 Task: Open Card Executive Team Meeting in Board Product Marketing and Sales Enablement Consulting to Workspace Big Data Analytics and add a team member Softage.3@softage.net, a label Red, a checklist Branding, an attachment from your google drive, a color Red and finally, add a card description 'Develop and launch new social media marketing campaign for new product launch' and a comment 'Let us approach this task with a focus on quality over quantity, ensuring that we deliver a high-quality outcome.'. Add a start date 'Jan 03, 1900' with a due date 'Jan 10, 1900'
Action: Mouse moved to (76, 280)
Screenshot: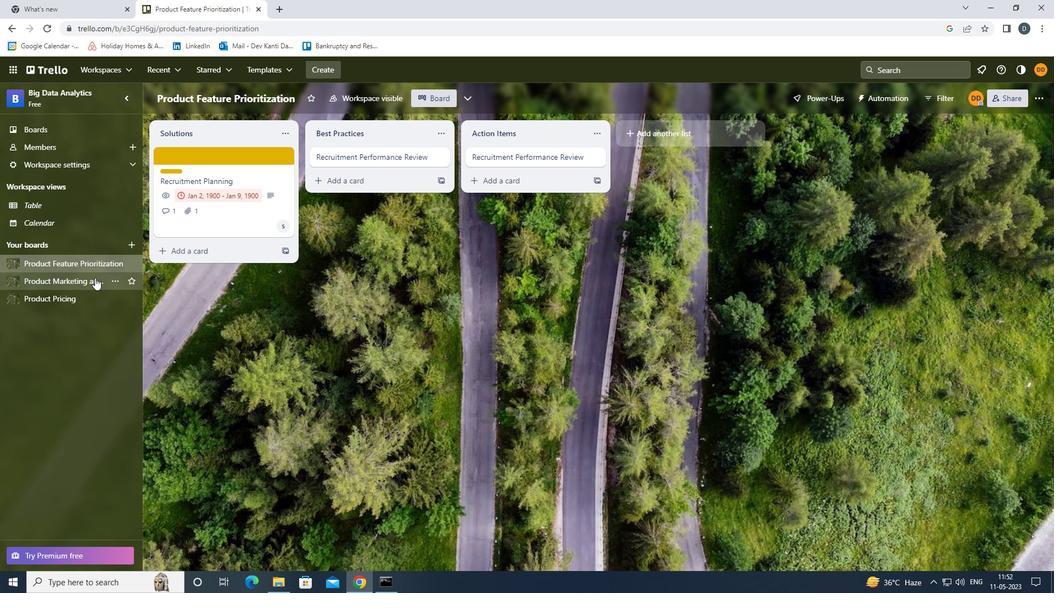 
Action: Mouse pressed left at (76, 280)
Screenshot: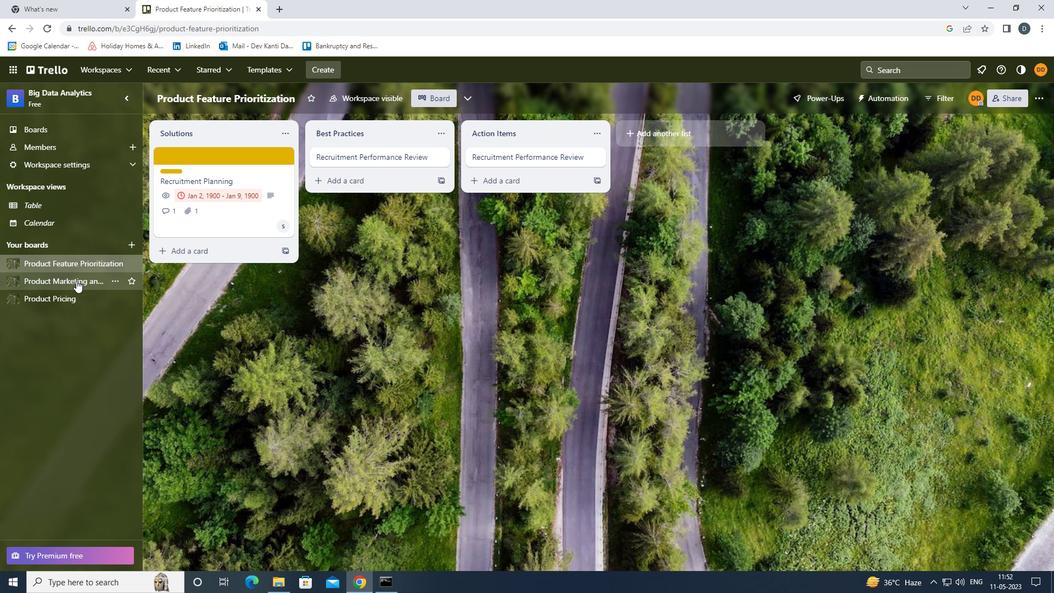 
Action: Mouse moved to (354, 159)
Screenshot: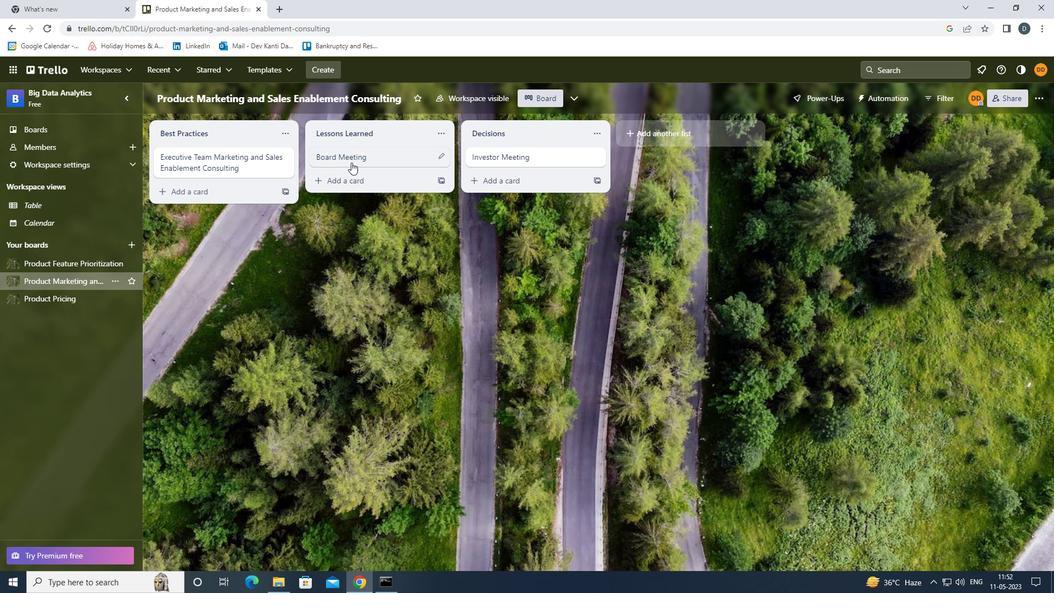 
Action: Mouse pressed left at (354, 159)
Screenshot: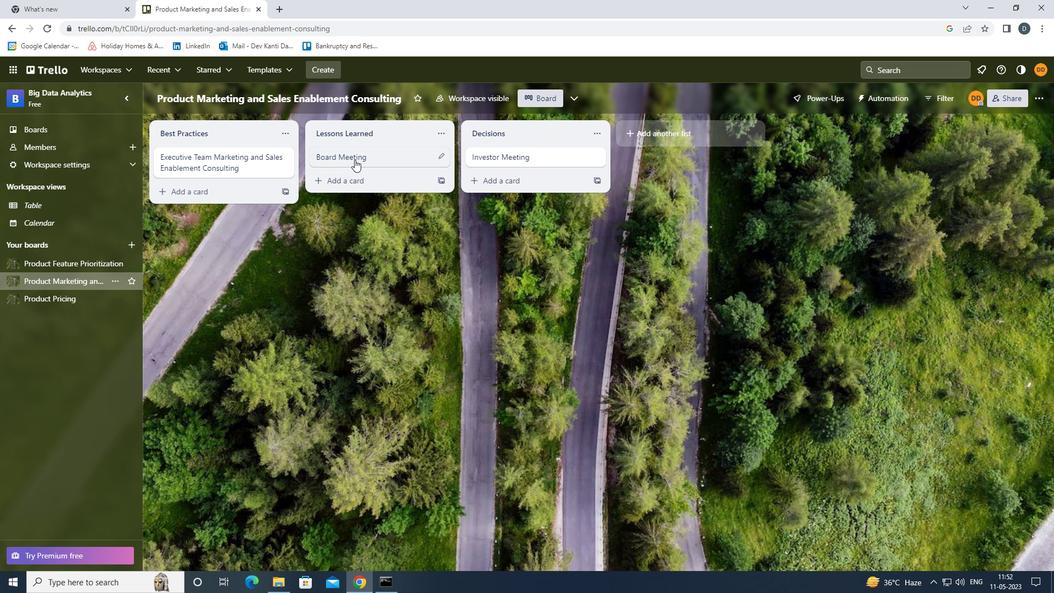 
Action: Mouse moved to (718, 101)
Screenshot: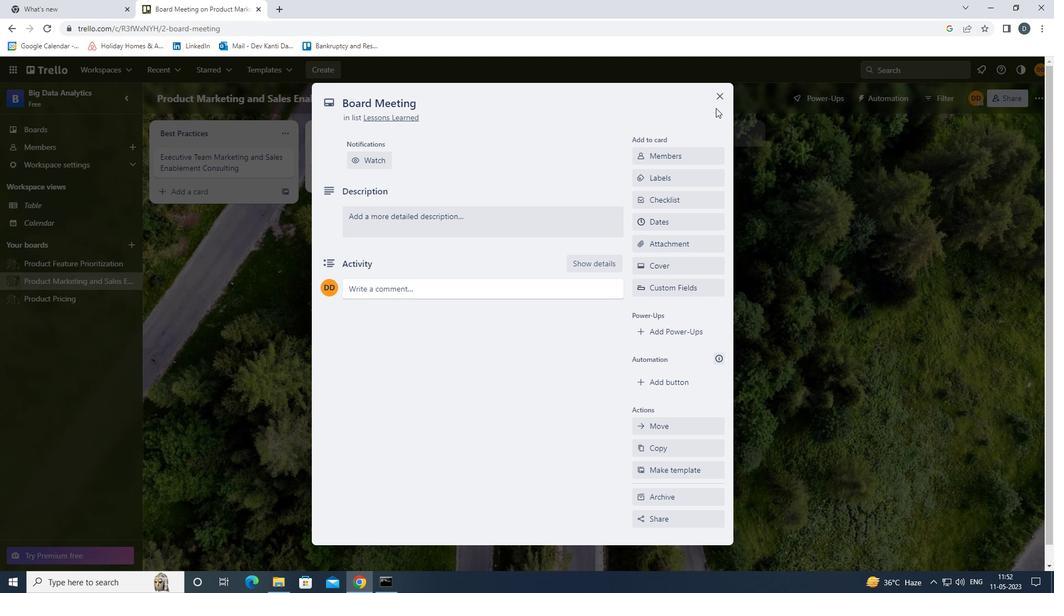 
Action: Mouse pressed left at (718, 101)
Screenshot: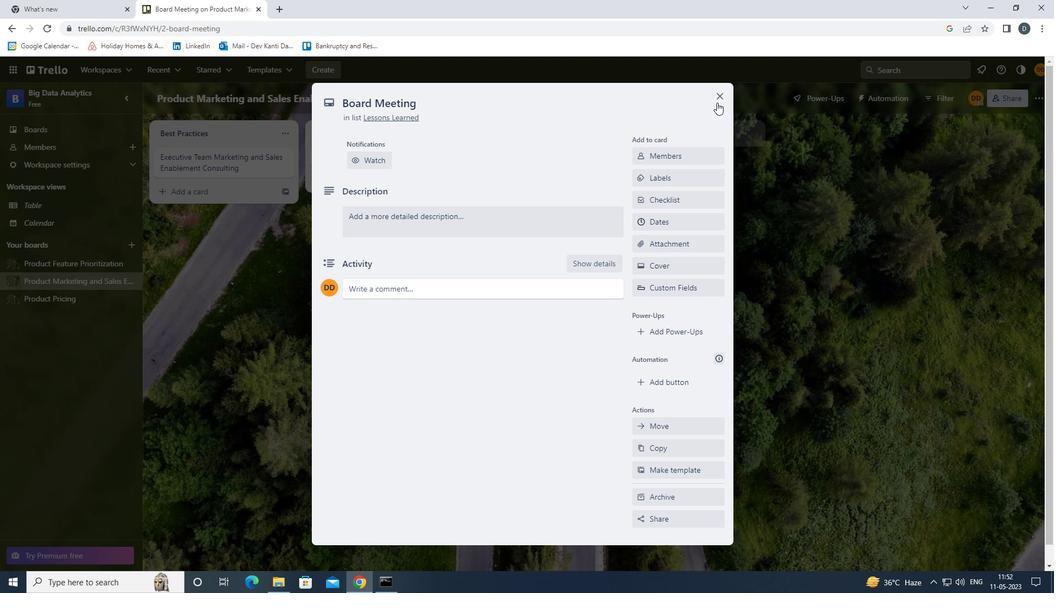 
Action: Mouse moved to (226, 157)
Screenshot: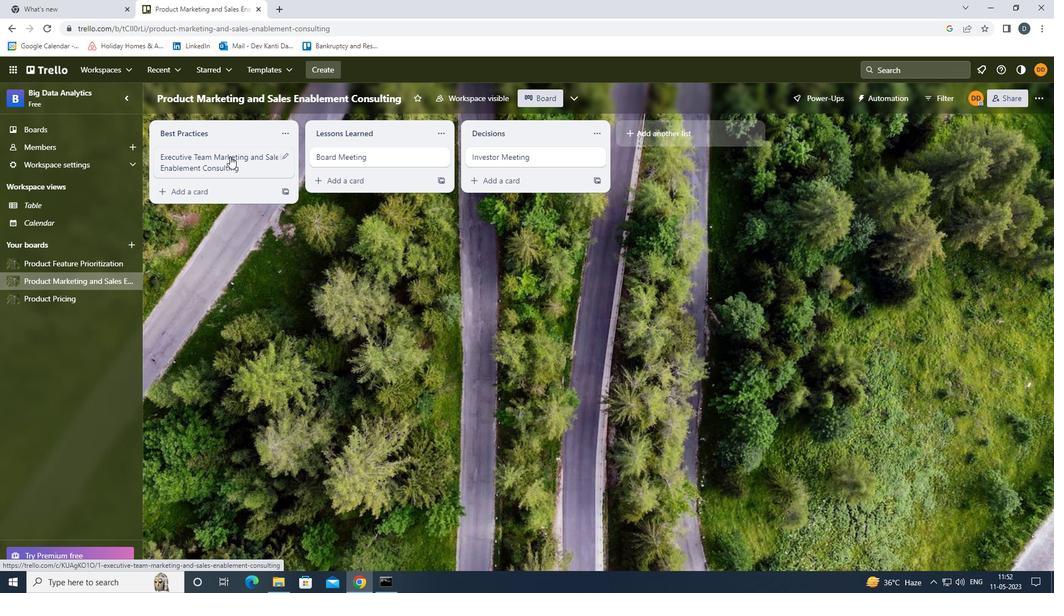 
Action: Mouse pressed left at (226, 157)
Screenshot: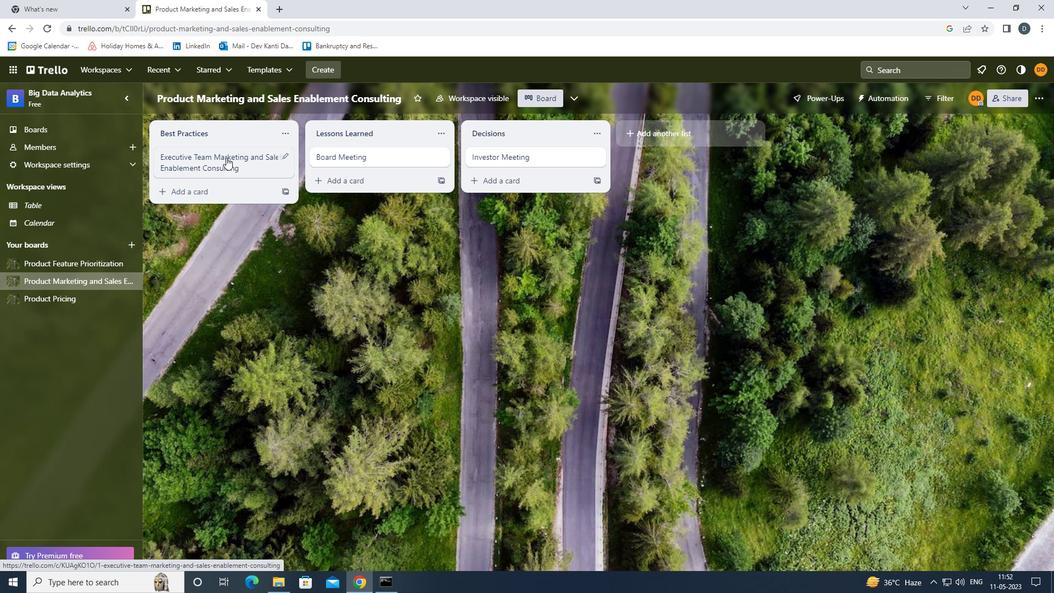 
Action: Mouse moved to (651, 154)
Screenshot: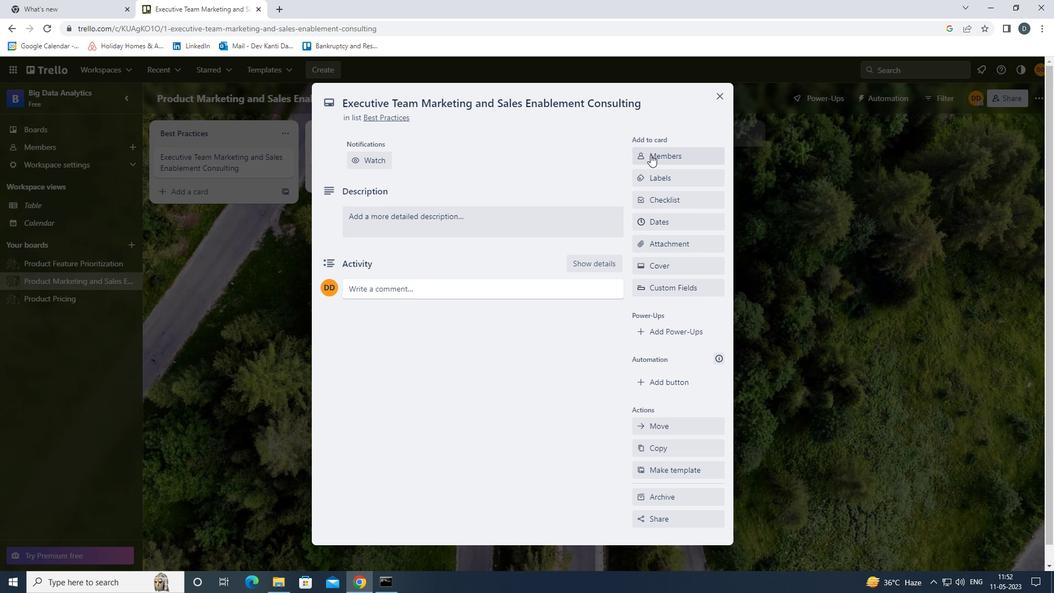 
Action: Mouse pressed left at (651, 154)
Screenshot: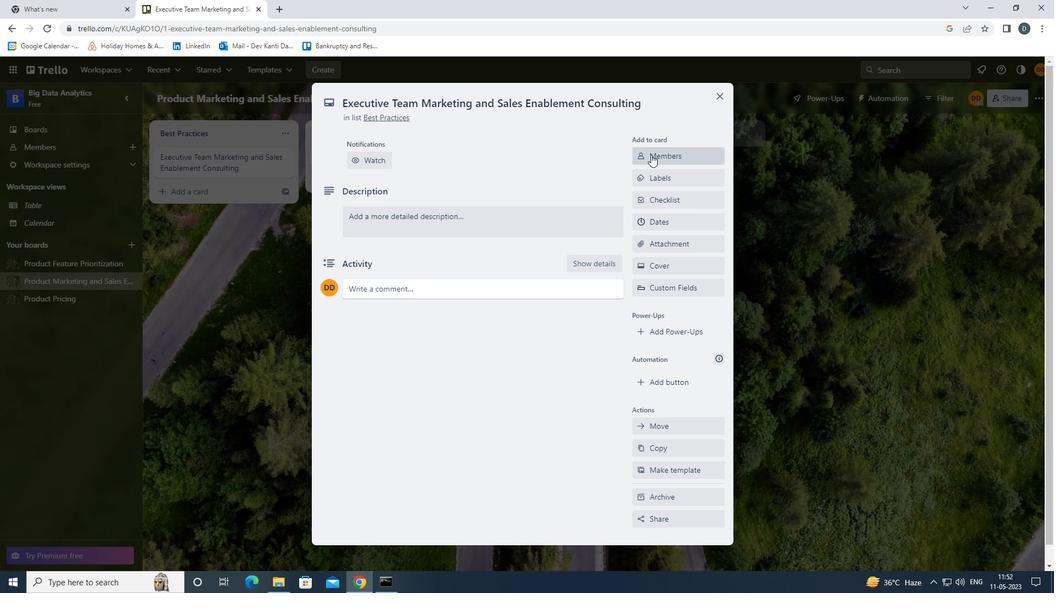 
Action: Mouse moved to (670, 192)
Screenshot: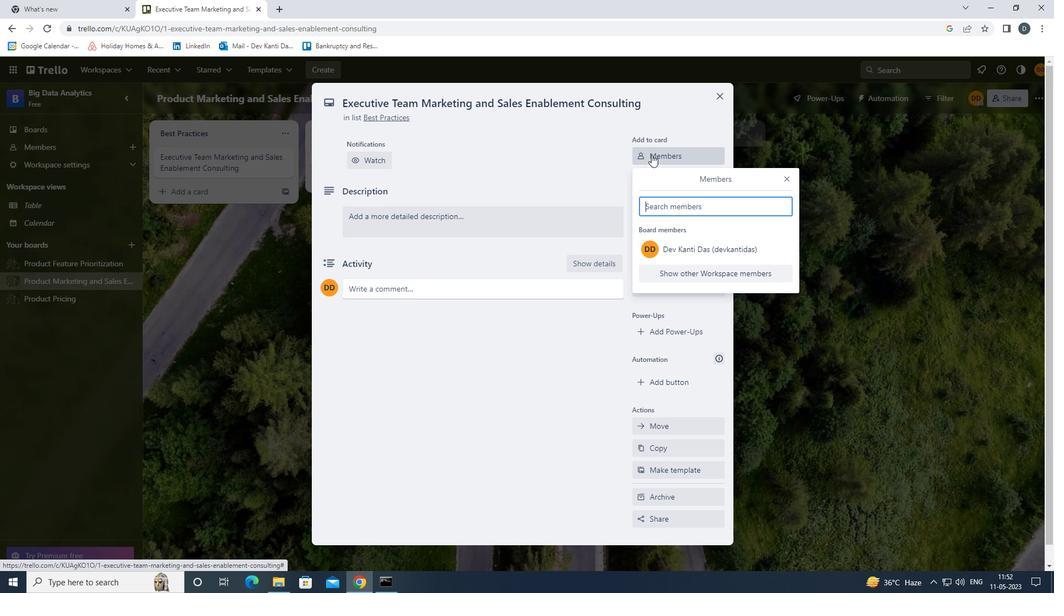 
Action: Key pressed <Key.shift>SOFTAGE.3<Key.shift>@SOFTAGE.NET
Screenshot: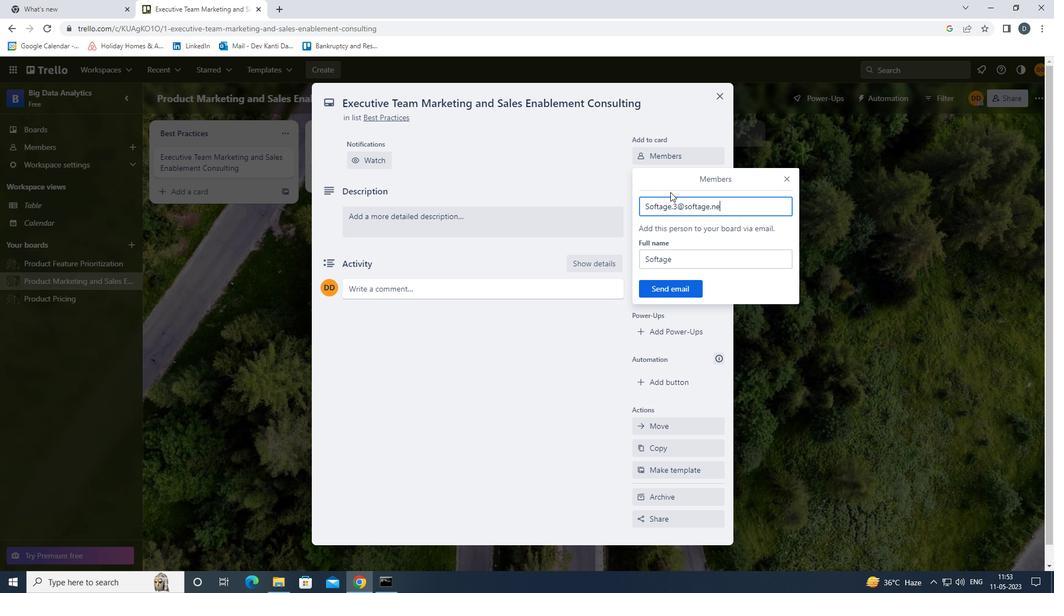 
Action: Mouse moved to (677, 283)
Screenshot: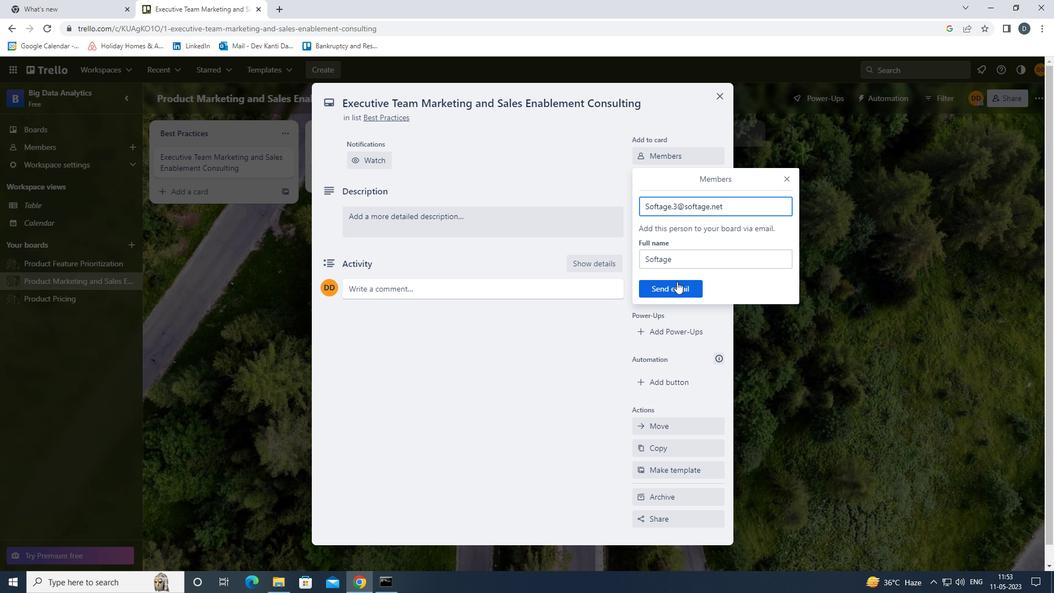 
Action: Mouse pressed left at (677, 283)
Screenshot: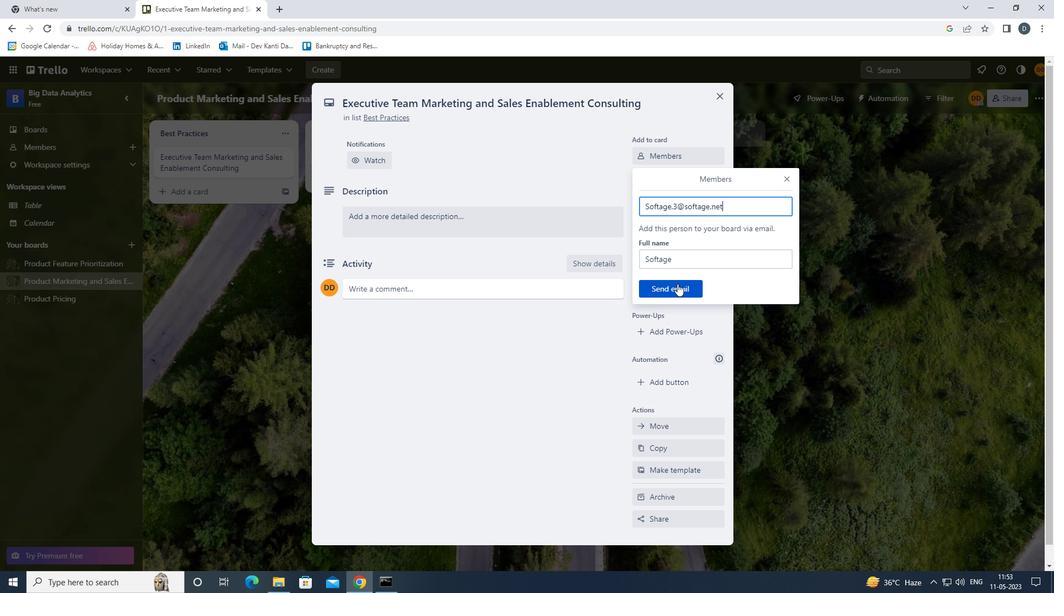 
Action: Mouse moved to (674, 218)
Screenshot: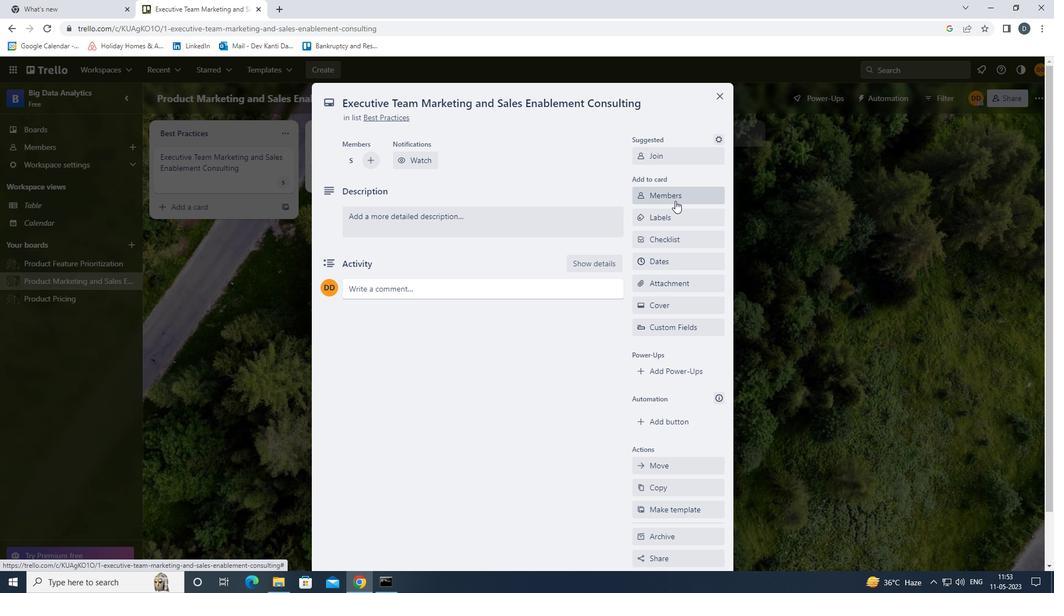 
Action: Mouse pressed left at (674, 218)
Screenshot: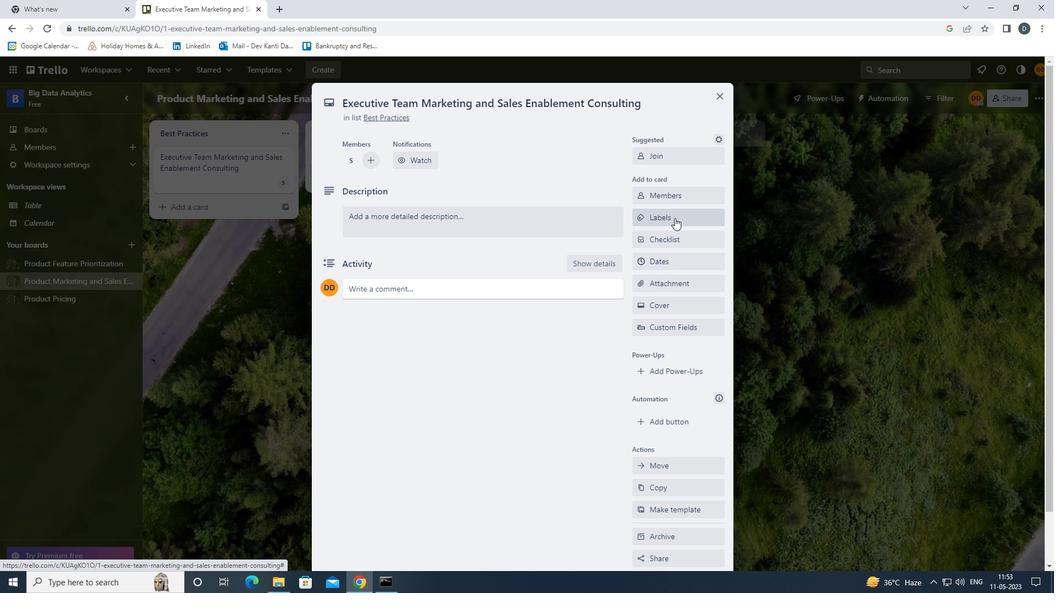 
Action: Mouse moved to (702, 360)
Screenshot: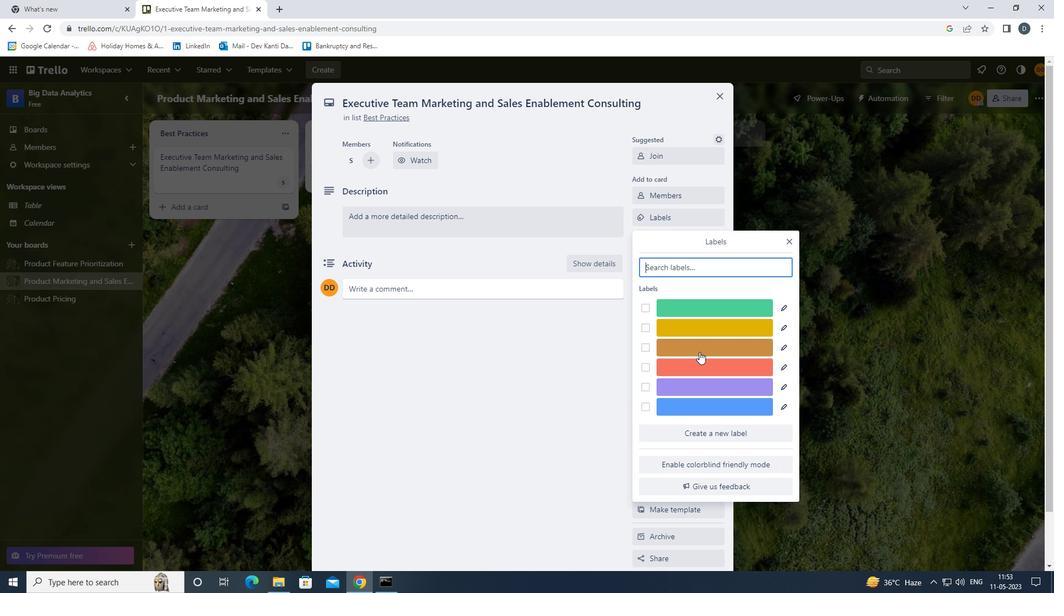 
Action: Mouse pressed left at (702, 360)
Screenshot: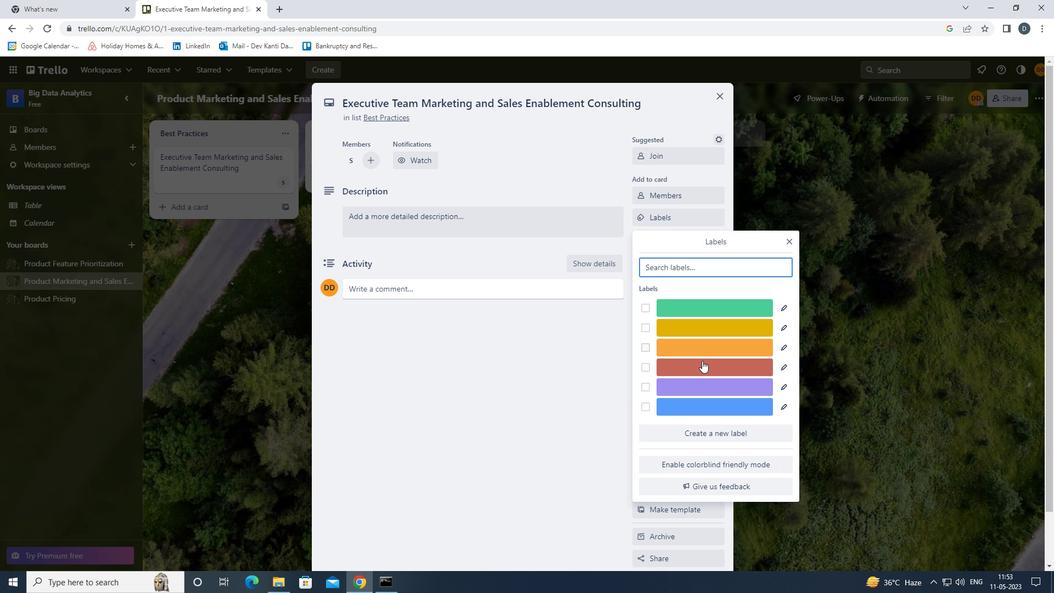 
Action: Mouse moved to (787, 242)
Screenshot: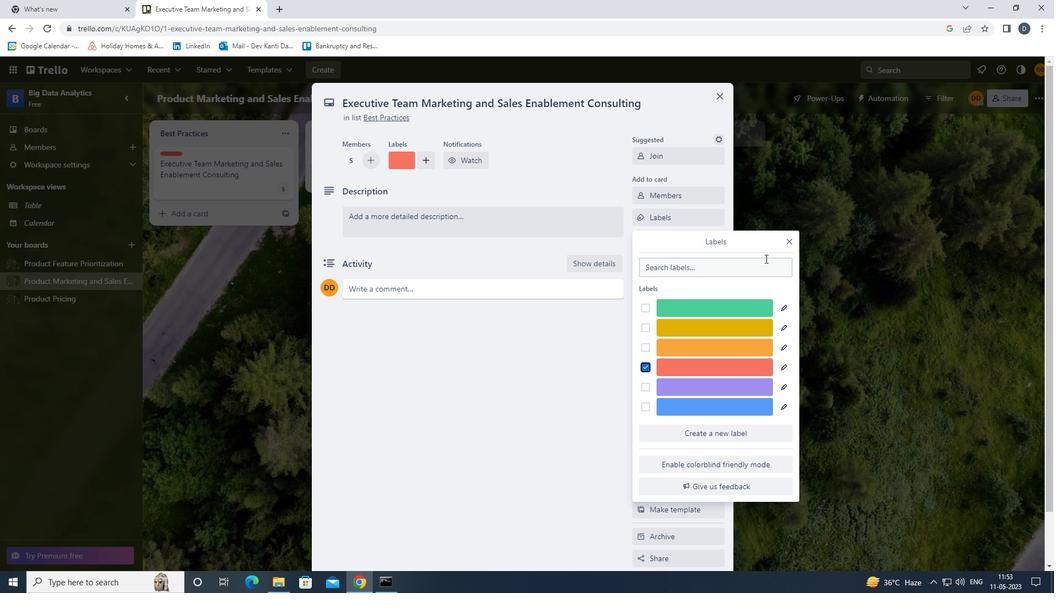
Action: Mouse pressed left at (787, 242)
Screenshot: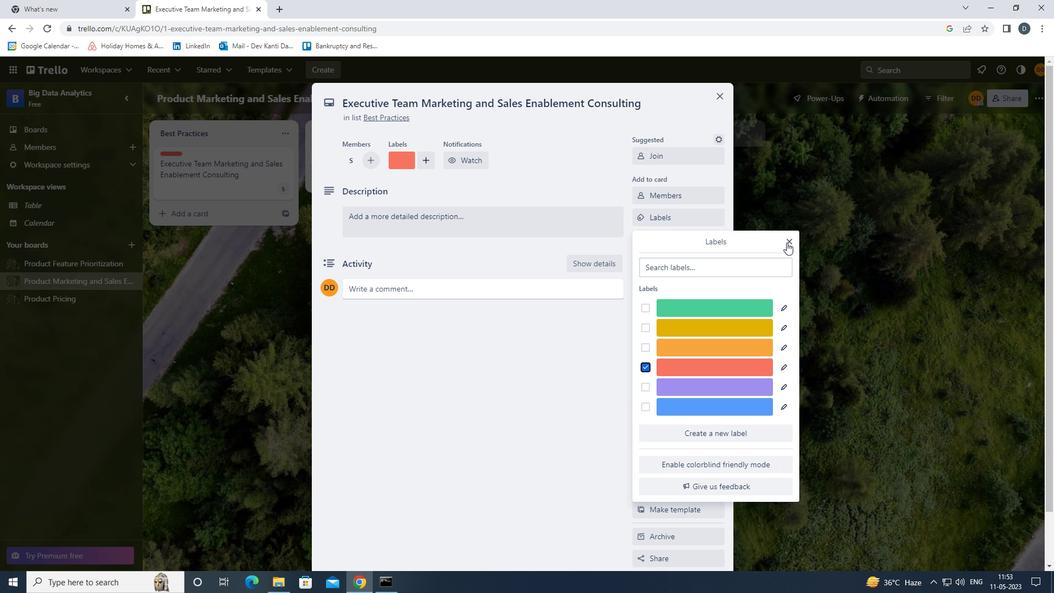 
Action: Mouse moved to (709, 244)
Screenshot: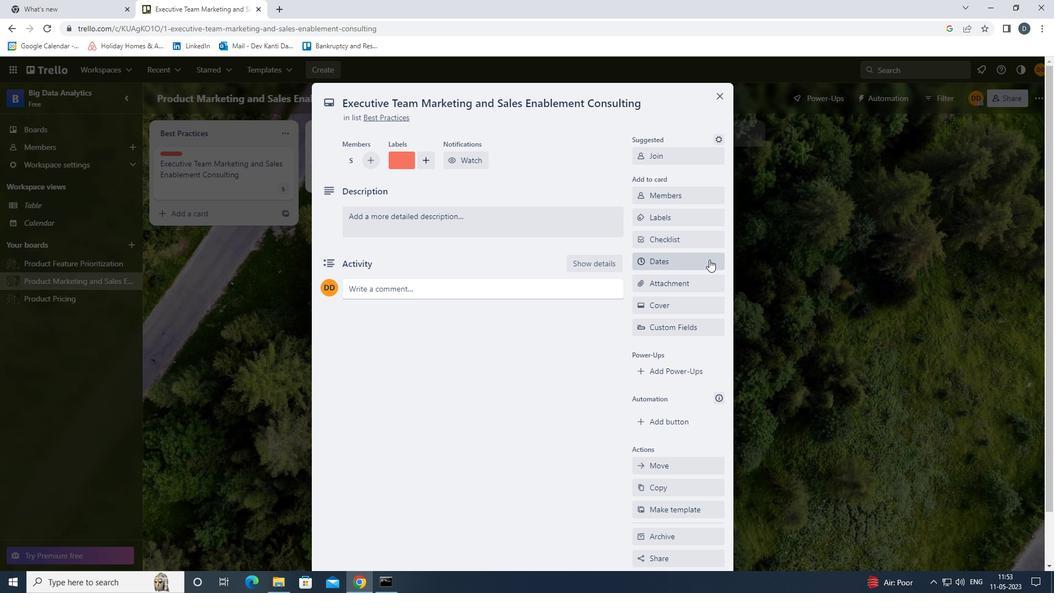 
Action: Mouse pressed left at (709, 244)
Screenshot: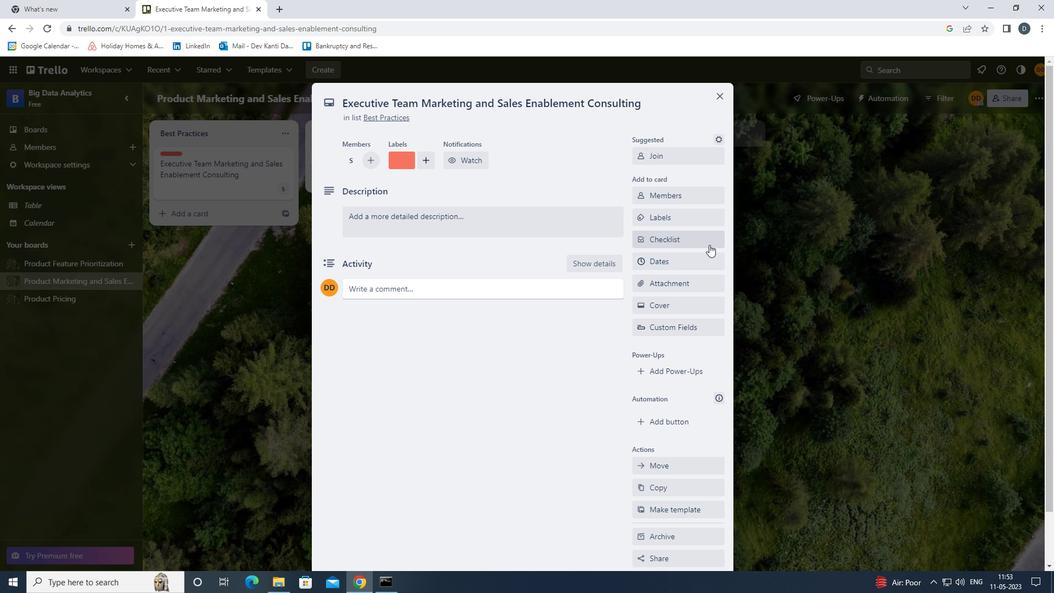 
Action: Mouse moved to (708, 246)
Screenshot: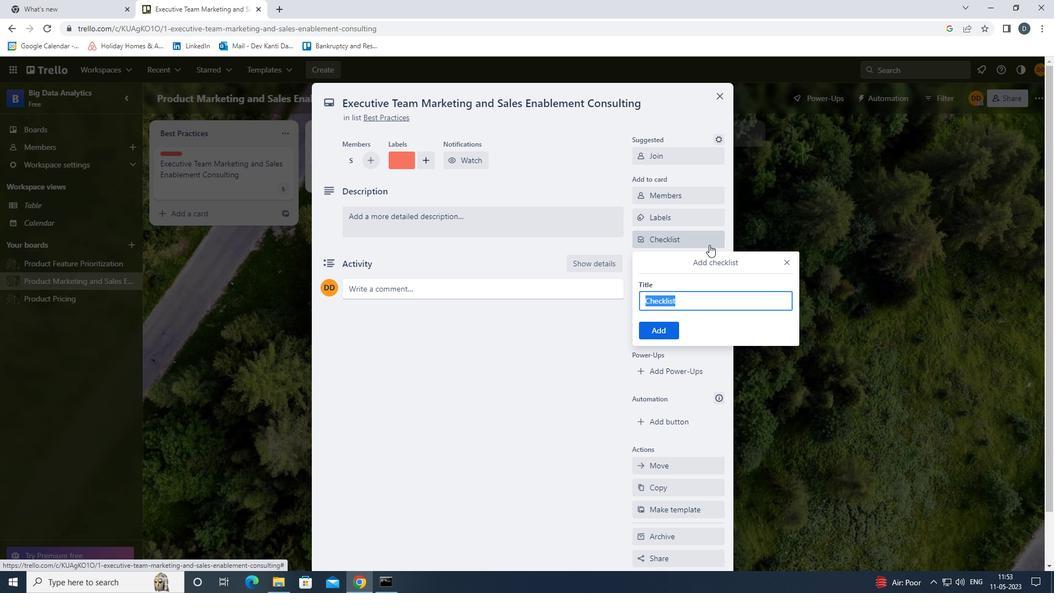 
Action: Key pressed <Key.shift>BRANDING
Screenshot: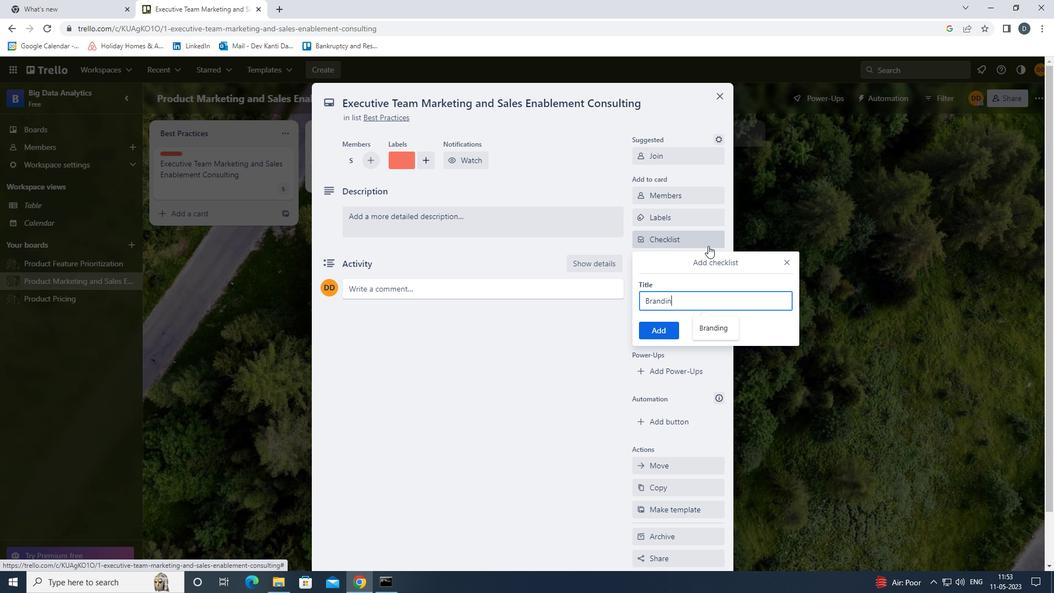 
Action: Mouse moved to (660, 325)
Screenshot: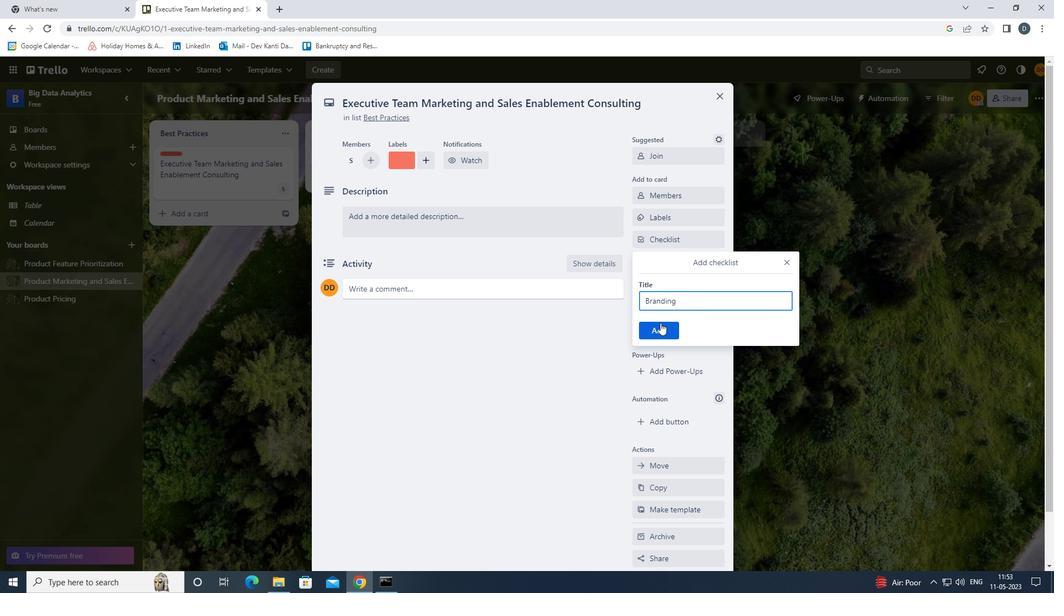 
Action: Mouse pressed left at (660, 325)
Screenshot: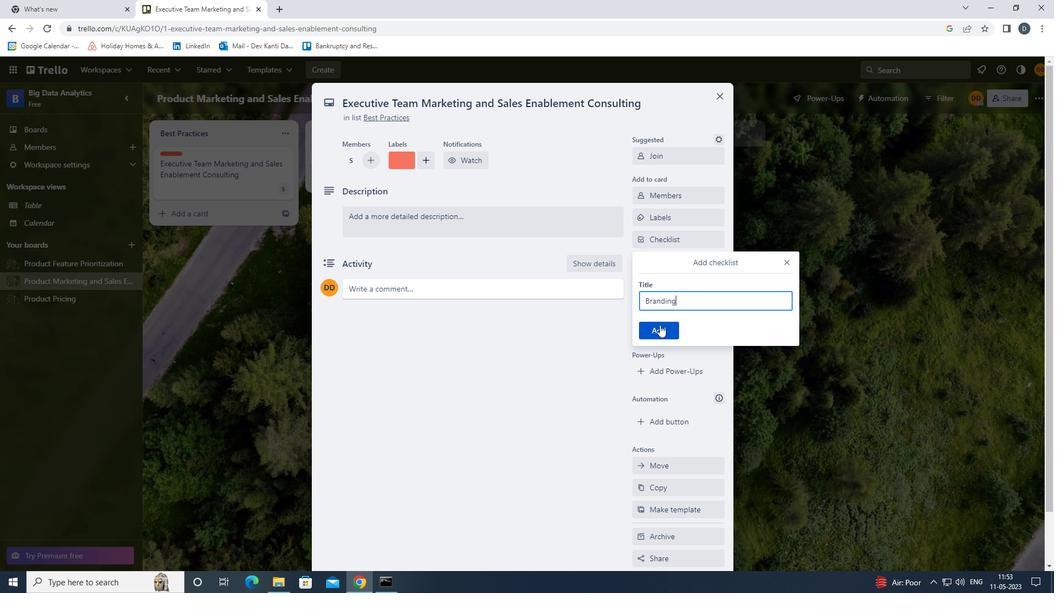 
Action: Mouse moved to (669, 281)
Screenshot: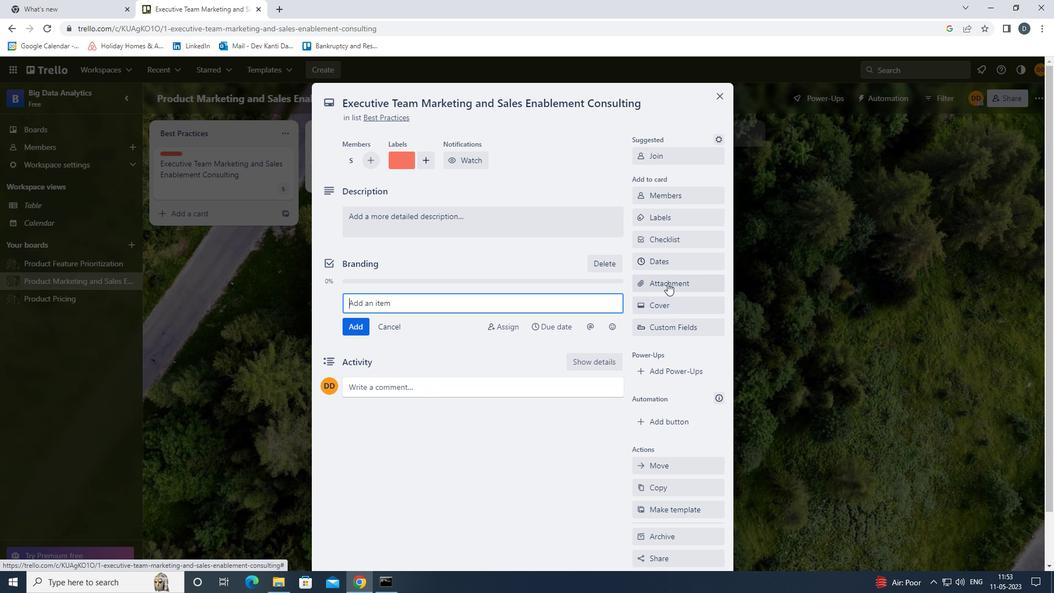 
Action: Mouse pressed left at (669, 281)
Screenshot: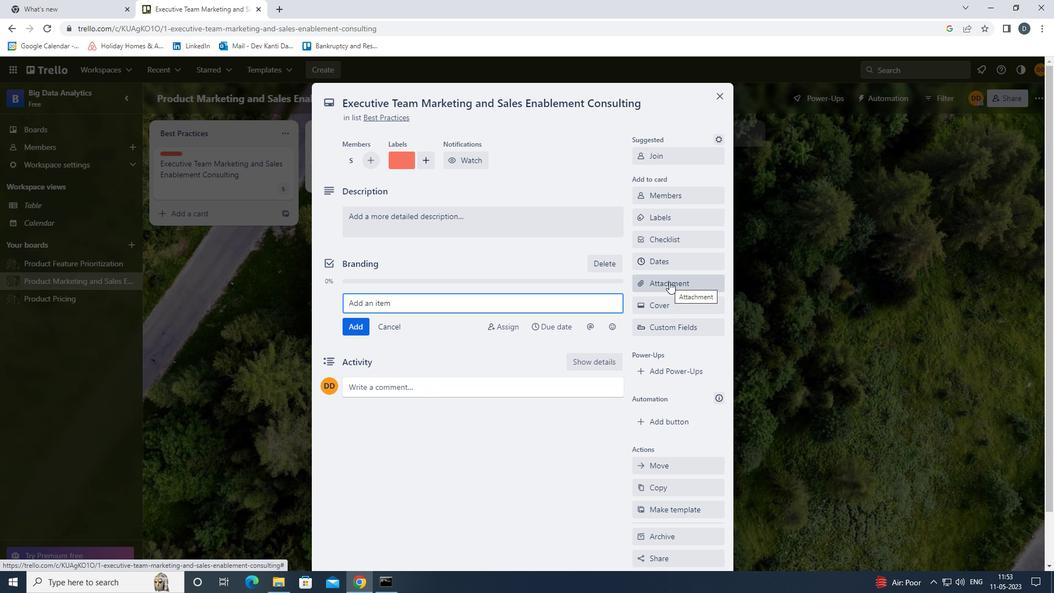
Action: Mouse moved to (671, 359)
Screenshot: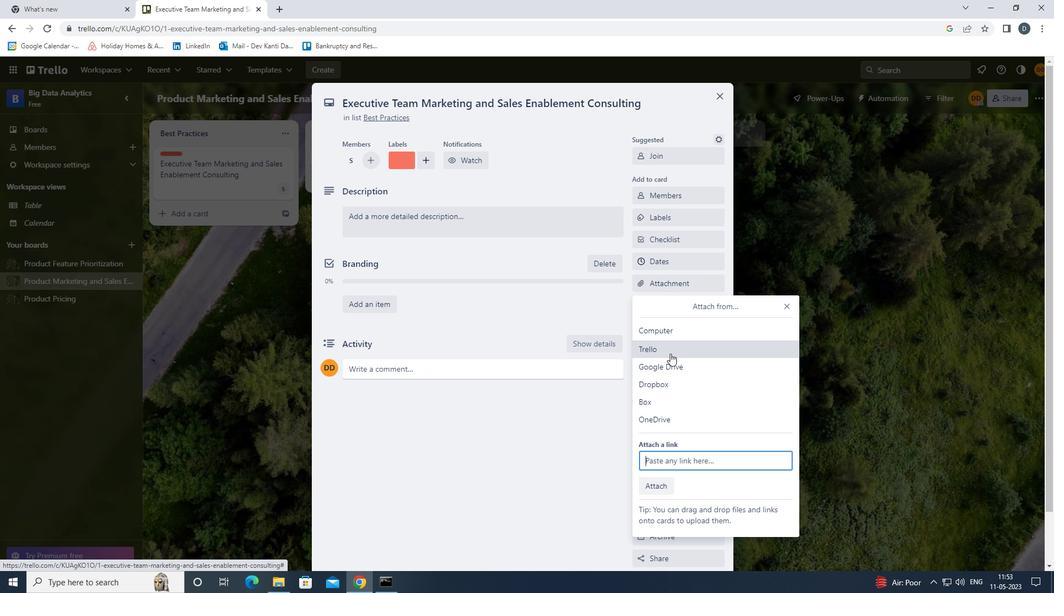 
Action: Mouse pressed left at (671, 359)
Screenshot: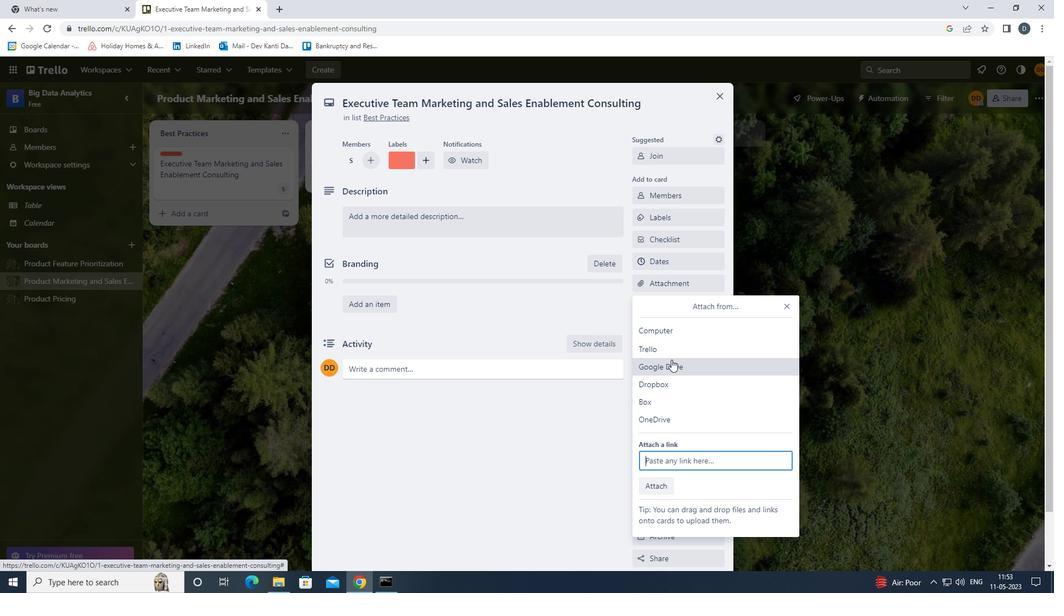 
Action: Mouse moved to (321, 318)
Screenshot: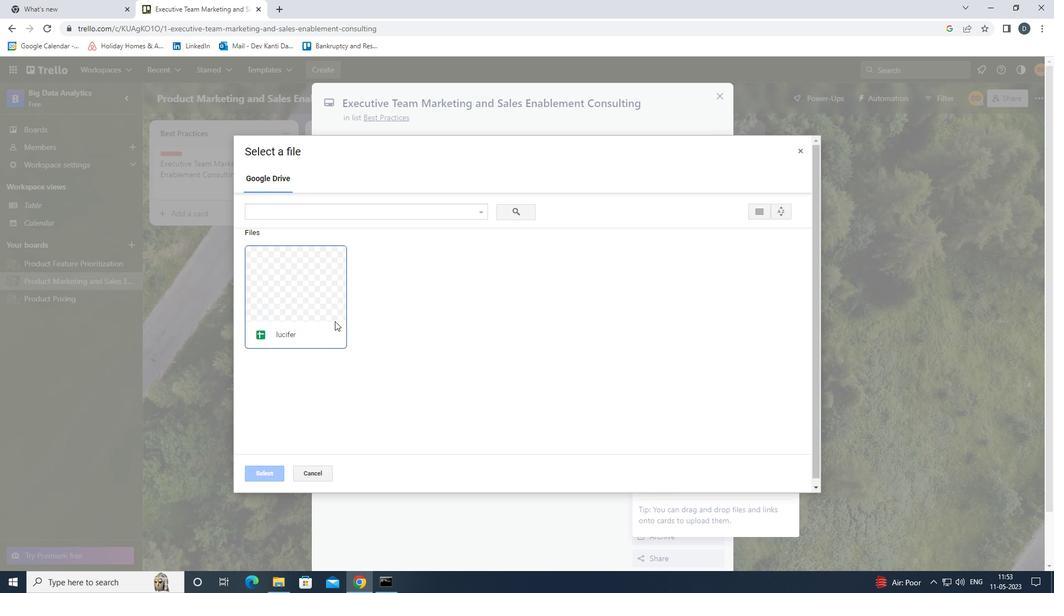 
Action: Mouse pressed left at (321, 318)
Screenshot: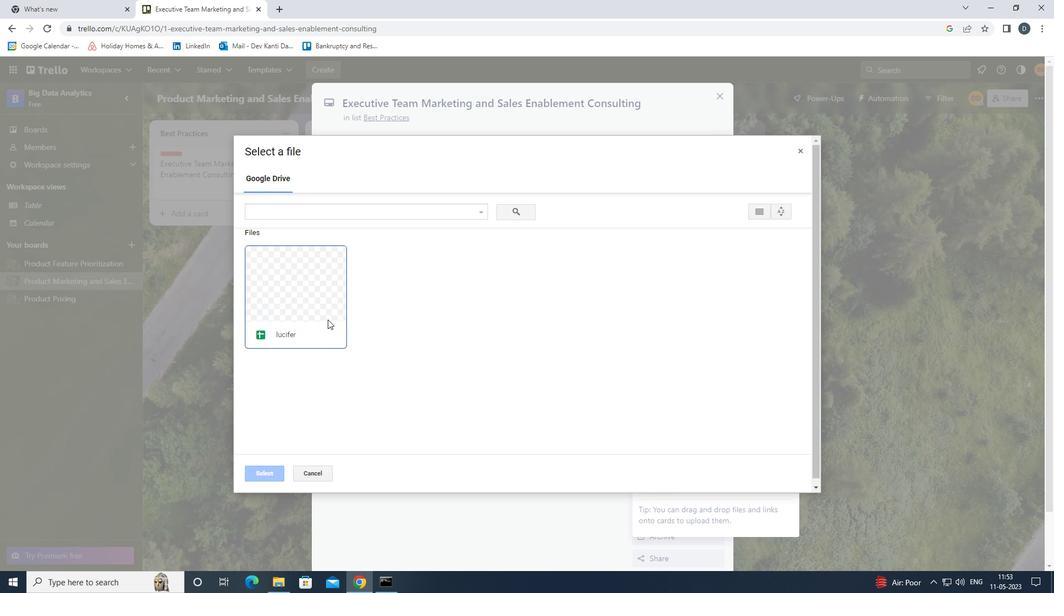 
Action: Mouse moved to (269, 472)
Screenshot: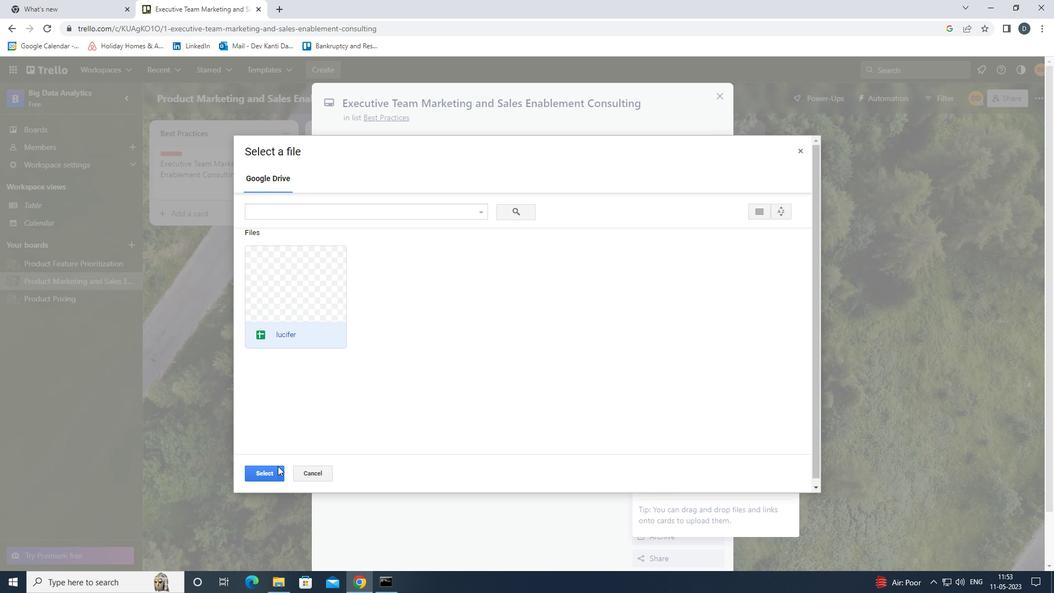 
Action: Mouse pressed left at (269, 472)
Screenshot: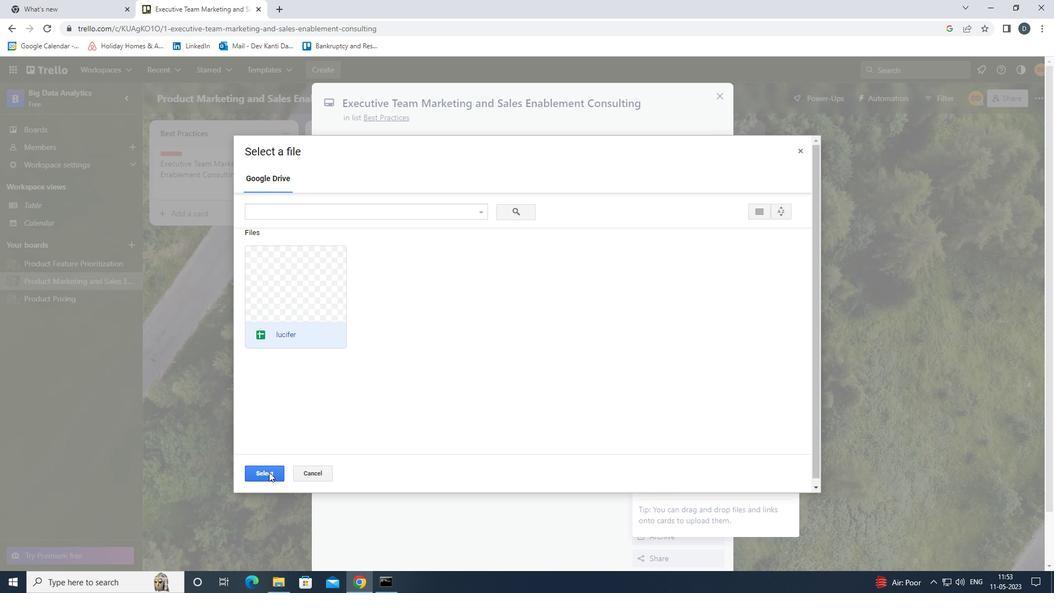 
Action: Mouse moved to (668, 302)
Screenshot: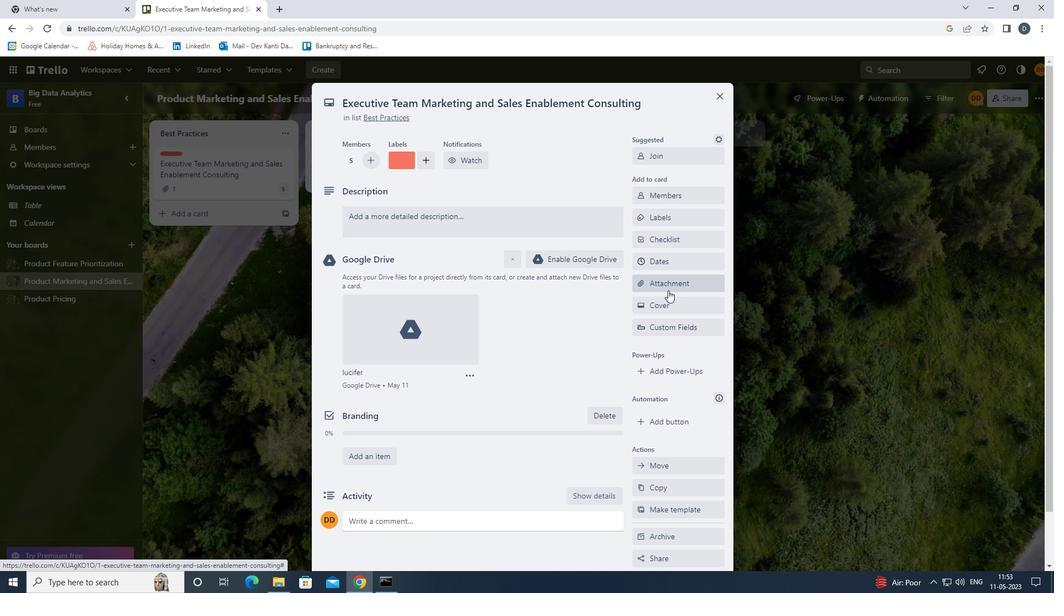 
Action: Mouse pressed left at (668, 302)
Screenshot: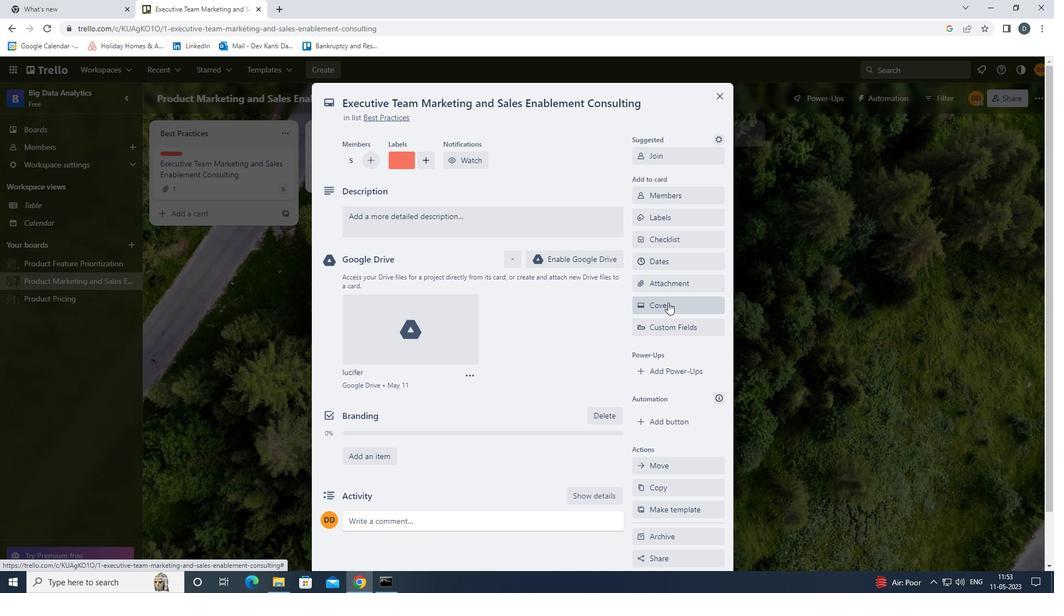 
Action: Mouse moved to (745, 350)
Screenshot: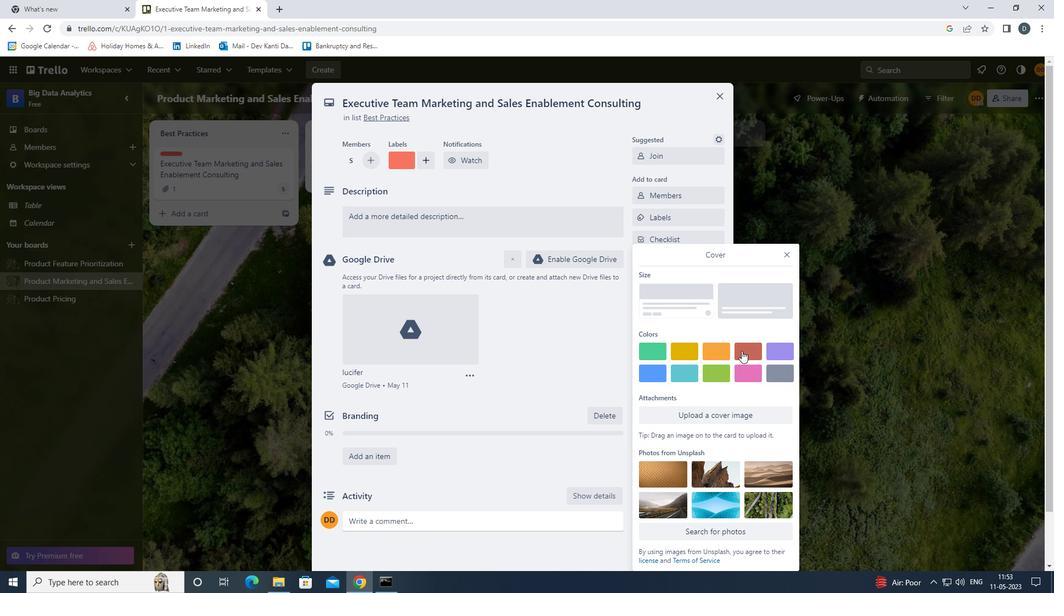 
Action: Mouse pressed left at (745, 350)
Screenshot: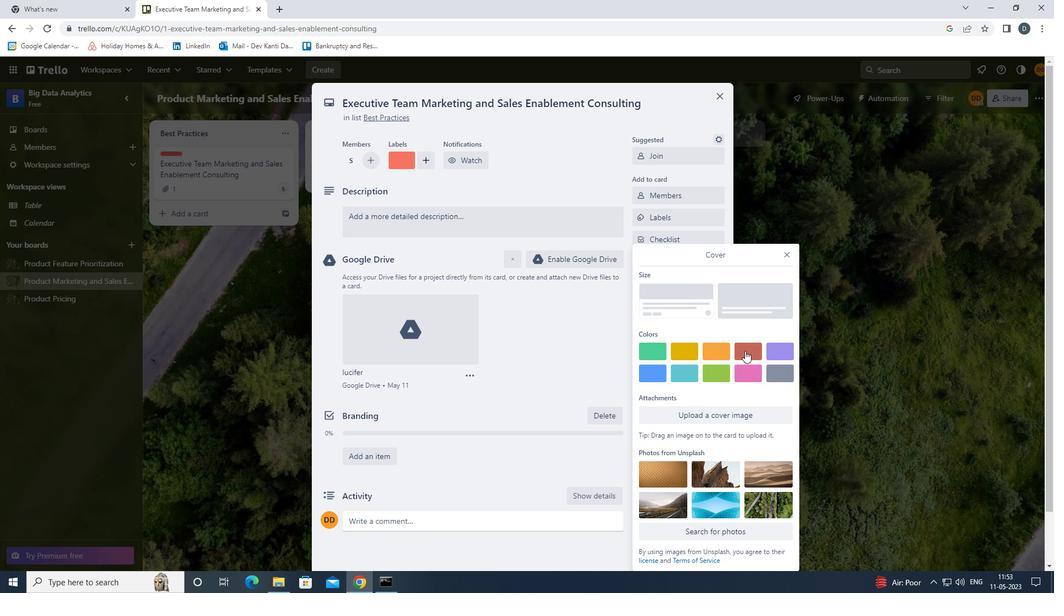 
Action: Mouse moved to (784, 237)
Screenshot: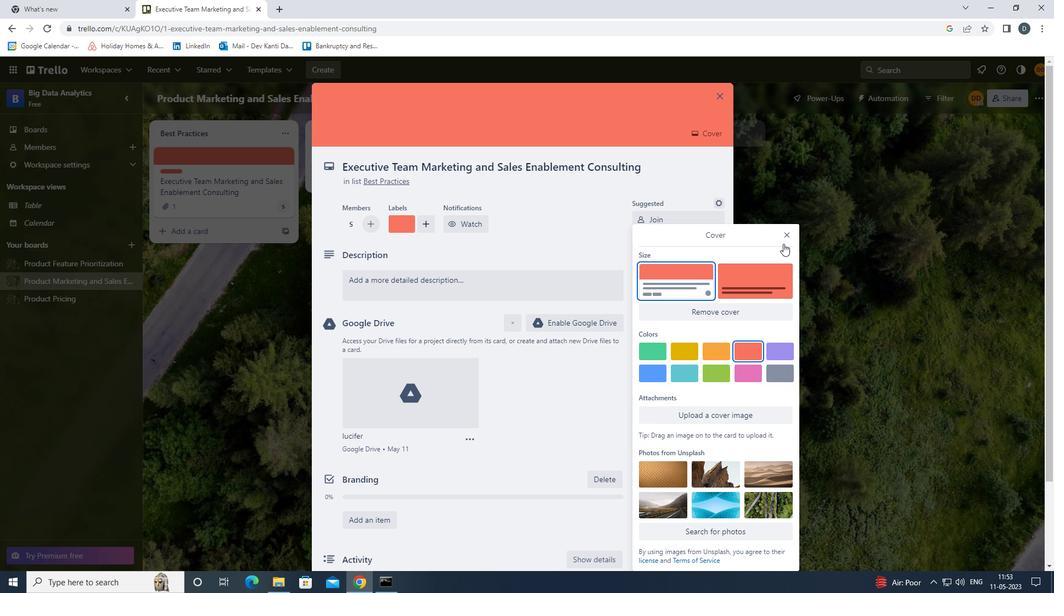 
Action: Mouse pressed left at (784, 237)
Screenshot: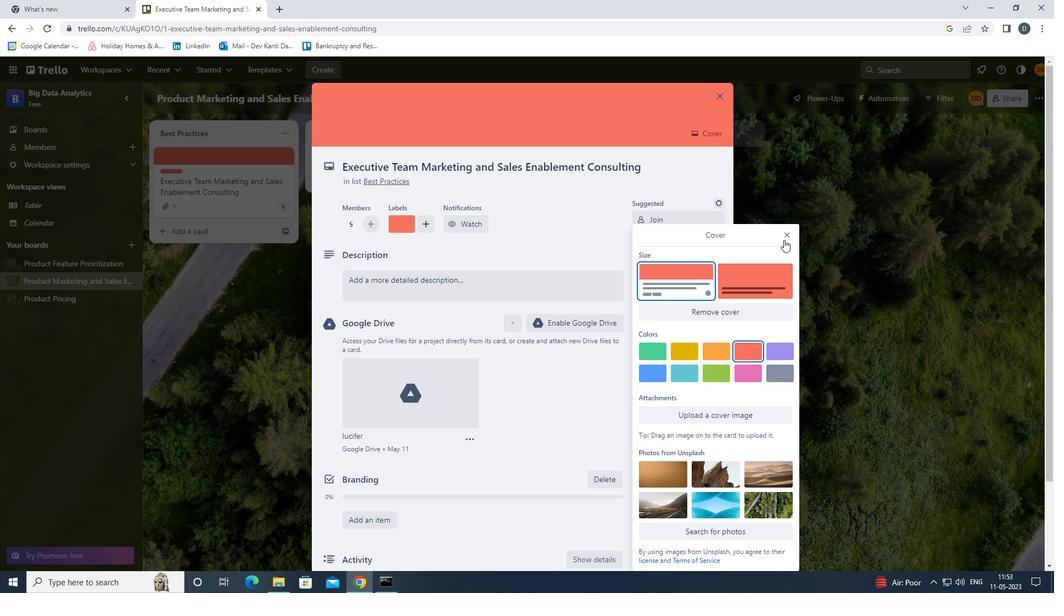 
Action: Mouse moved to (488, 286)
Screenshot: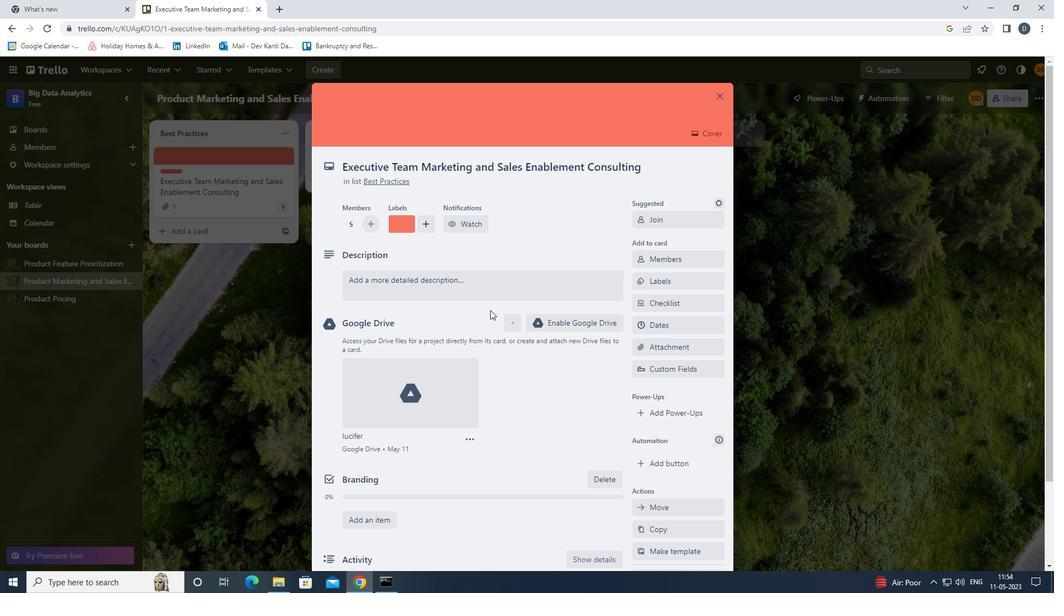 
Action: Mouse pressed left at (488, 286)
Screenshot: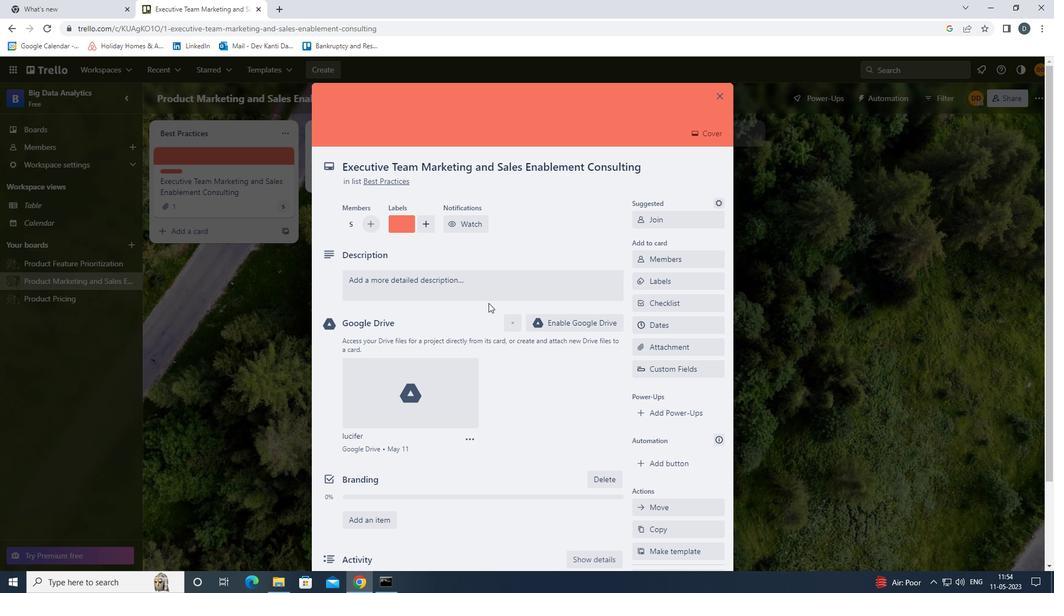 
Action: Mouse moved to (491, 333)
Screenshot: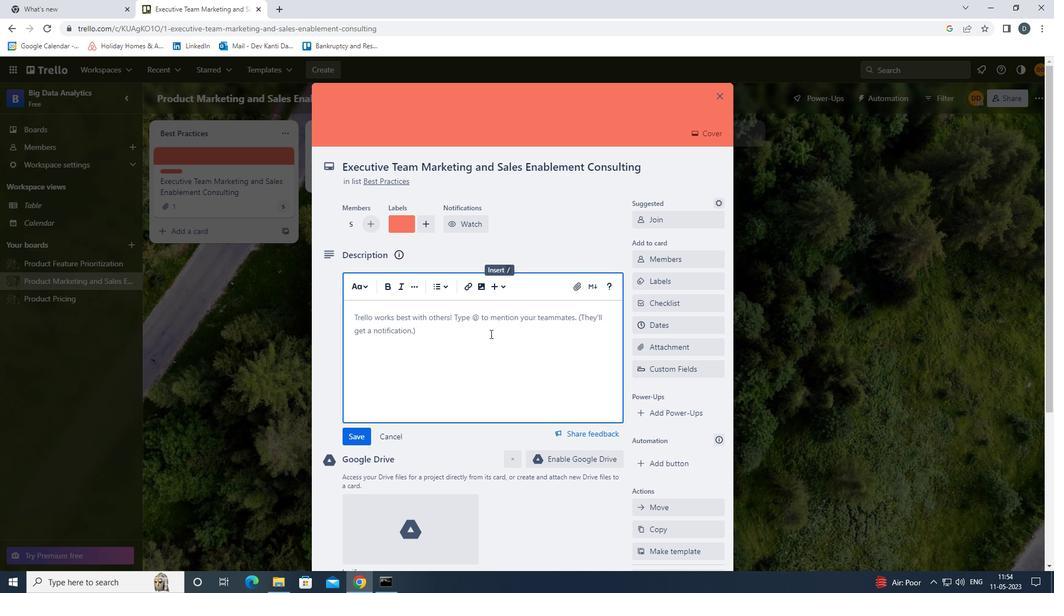
Action: Key pressed <Key.shift>DEVELOP<Key.space>AND<Key.space><Key.shift>LAUNCH<Key.space>NEW<Key.space>SOCIAL<Key.space>MEDIA<Key.space>MARKETING<Key.space>CAMPAIGN<Key.space>FO<Key.space>NEW<Key.space><Key.left><Key.left><Key.left><Key.left><Key.left><Key.left><Key.right>R<Key.right><Key.right><Key.right><Key.right><Key.right><Key.right><Key.right><Key.right><Key.right>PRODUCT<Key.space>LAUNCH.
Screenshot: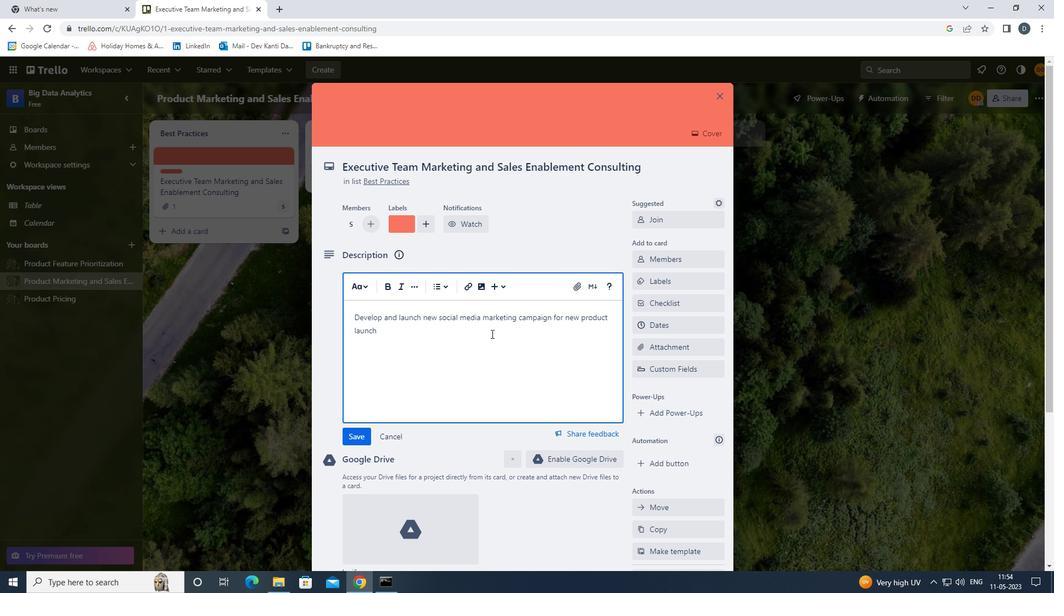 
Action: Mouse moved to (356, 432)
Screenshot: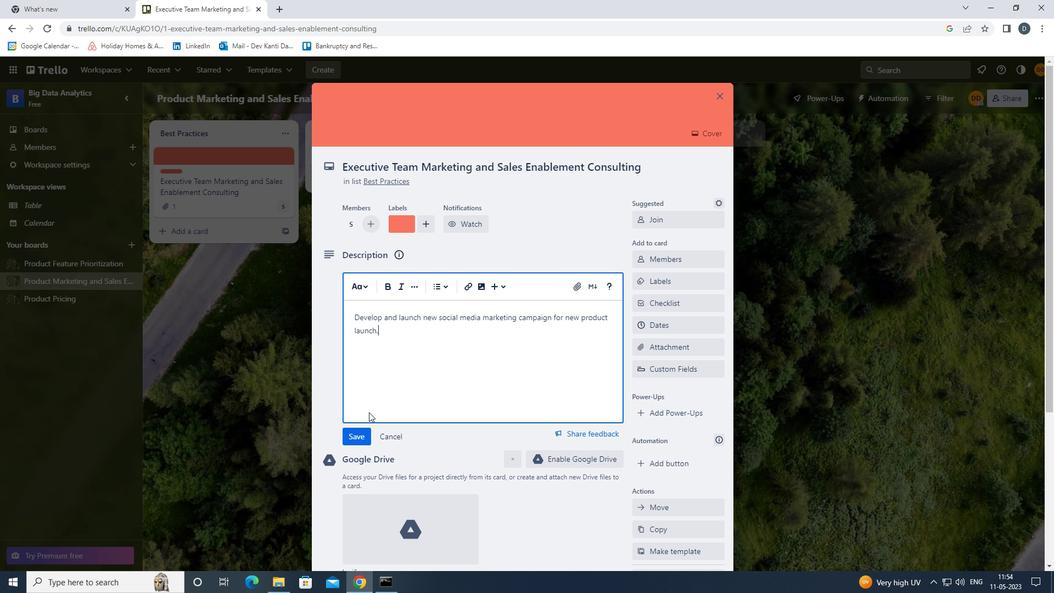 
Action: Mouse pressed left at (356, 432)
Screenshot: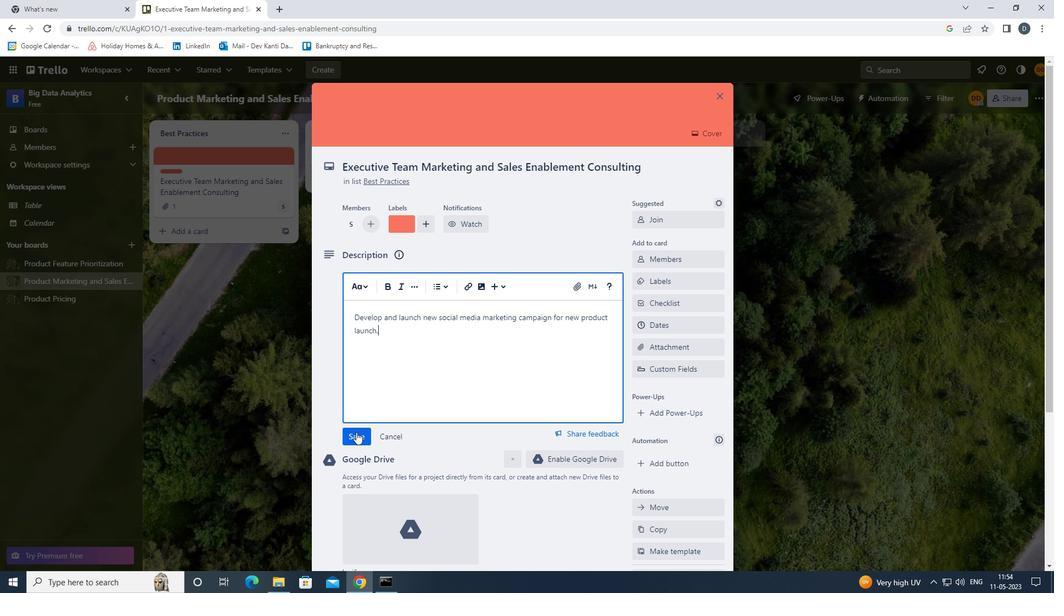 
Action: Mouse scrolled (356, 431) with delta (0, 0)
Screenshot: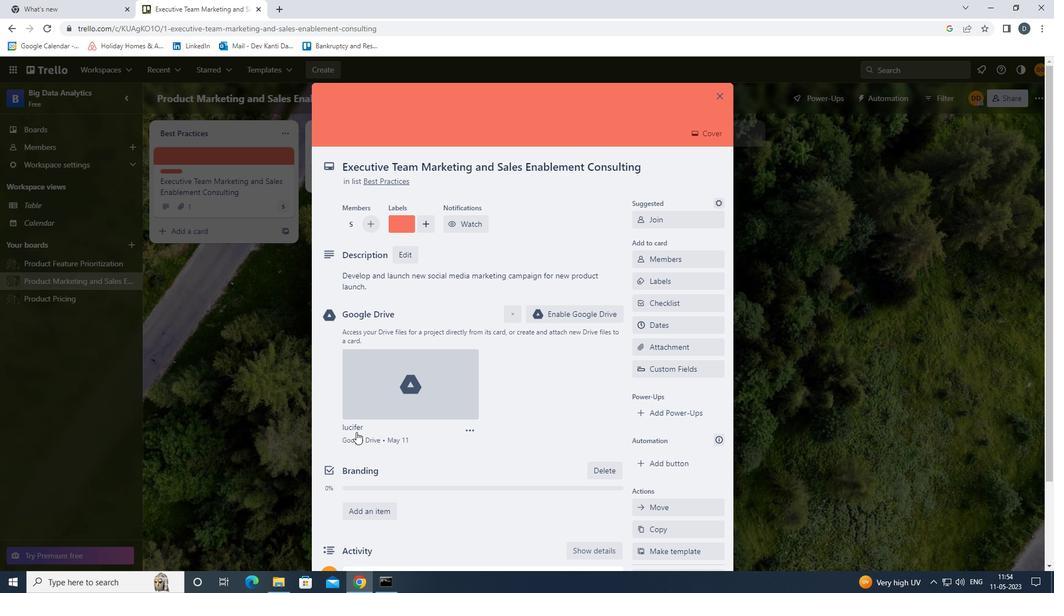 
Action: Mouse moved to (368, 430)
Screenshot: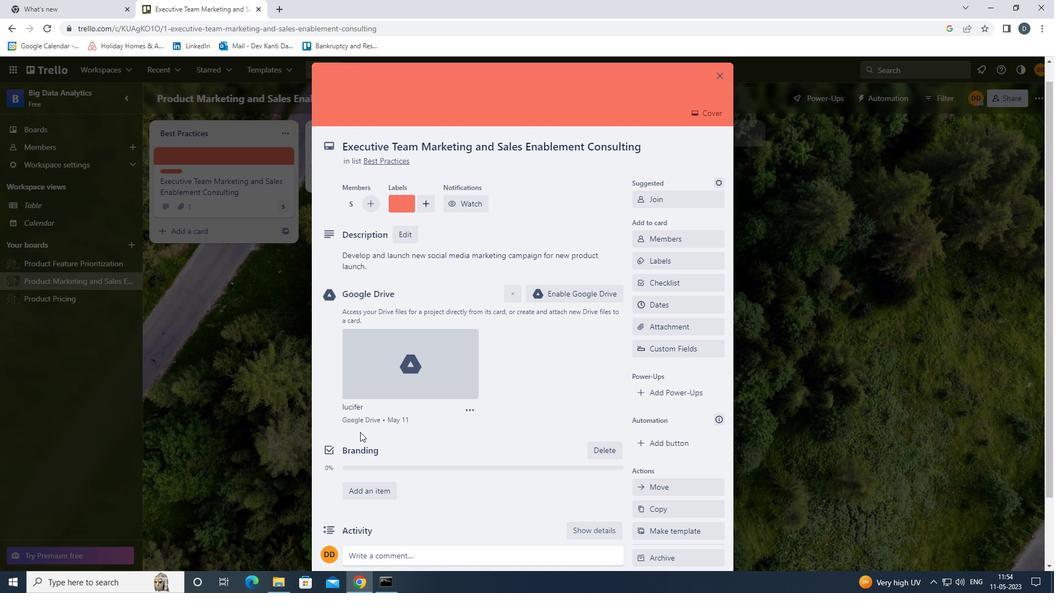 
Action: Mouse scrolled (368, 430) with delta (0, 0)
Screenshot: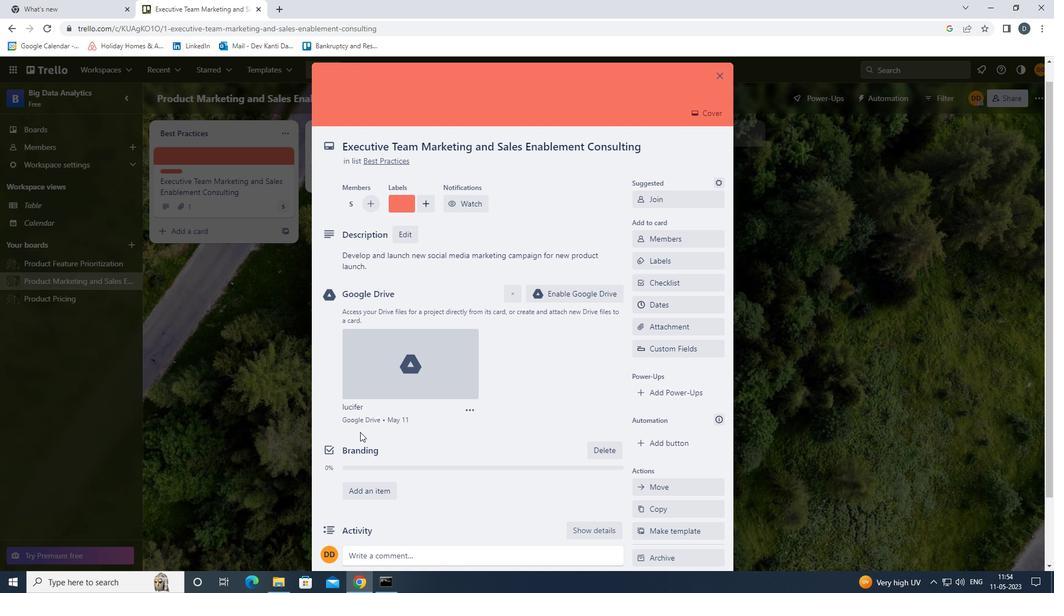 
Action: Mouse moved to (403, 474)
Screenshot: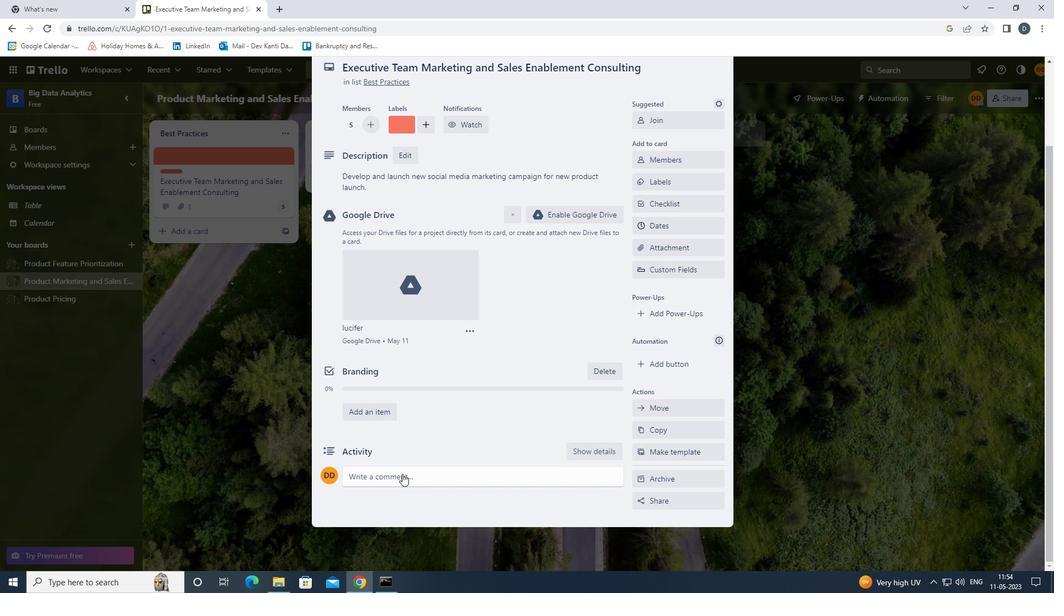 
Action: Mouse pressed left at (403, 474)
Screenshot: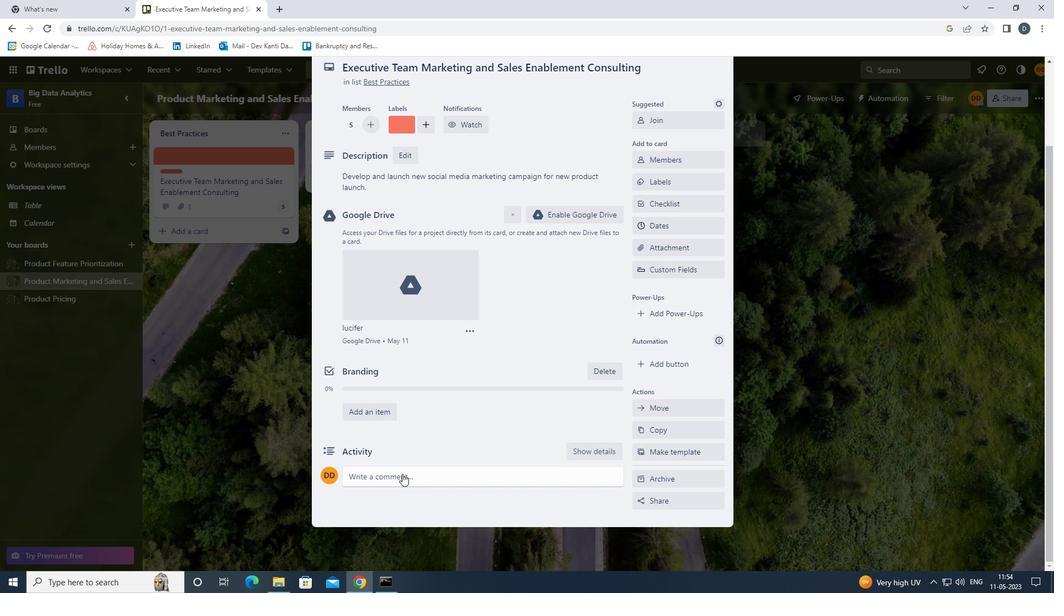 
Action: Mouse moved to (411, 508)
Screenshot: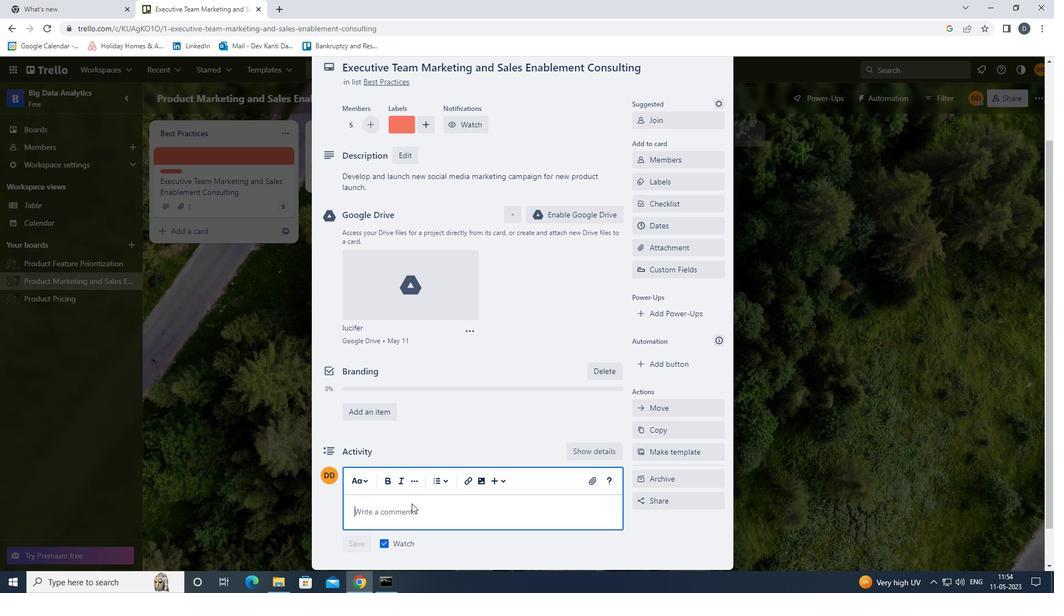 
Action: Mouse pressed left at (411, 508)
Screenshot: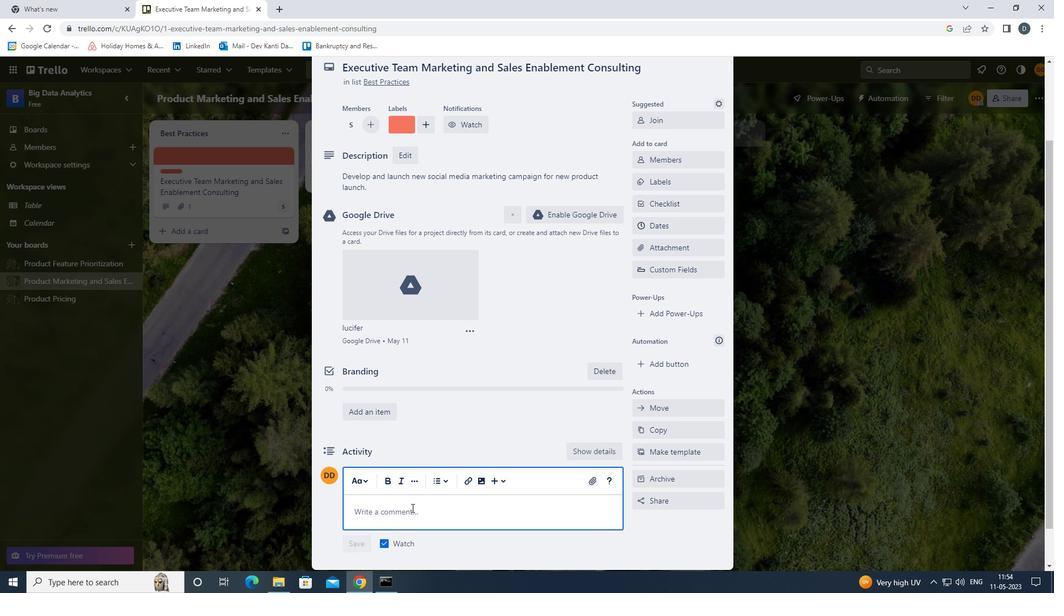 
Action: Key pressed L<Key.backspace><Key.shift>LET<Key.space>US<Key.space>APPROACH<Key.space>THISTA<Key.backspace><Key.backspace><Key.space>TASK<Key.space>WITH<Key.space>A<Key.space>FCU<Key.backspace><Key.backspace>OCUS<Key.space>ON<Key.space>QUALITY<Key.space>OVER<Key.space>QUANTITY,<Key.space>ENSURING<Key.space>THAT<Key.space>WE<Key.space>DELIVER<Key.space>A<Key.space>HIH<Key.space>S<Key.backspace><Key.backspace><Key.backspace>GH<Key.space>SOCIAL<Key.backspace><Key.backspace><Key.backspace><Key.backspace><Key.backspace><Key.backspace>QUALITY<Key.space>OUTCOME.
Screenshot: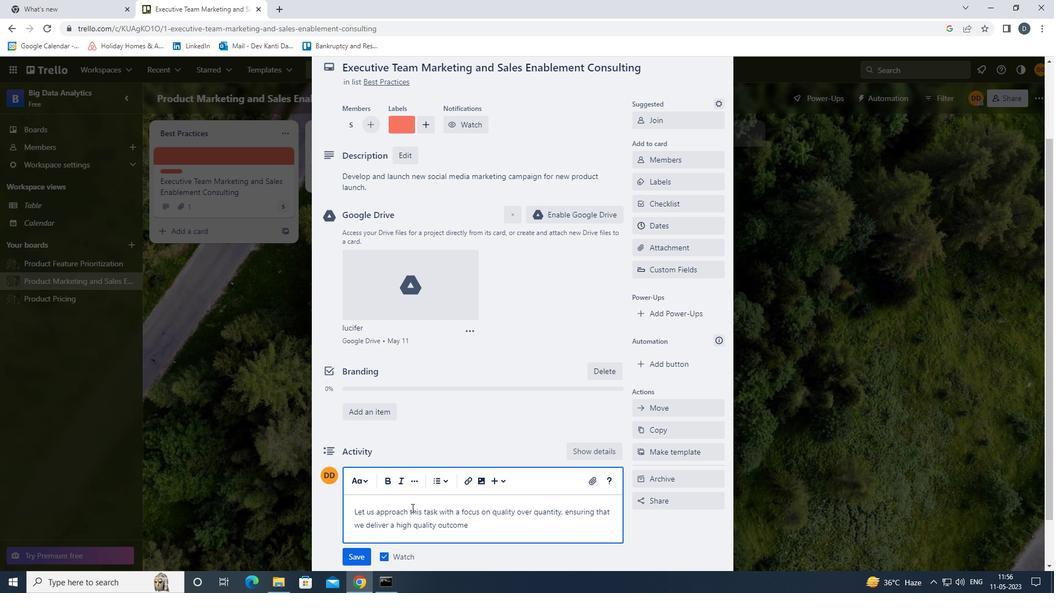 
Action: Mouse moved to (353, 550)
Screenshot: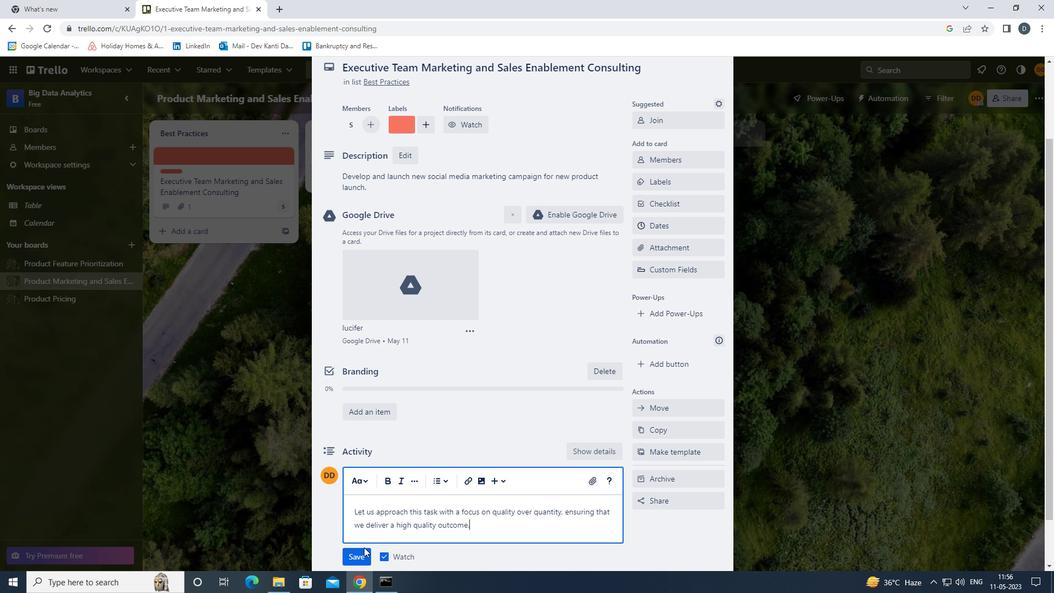 
Action: Mouse pressed left at (353, 550)
Screenshot: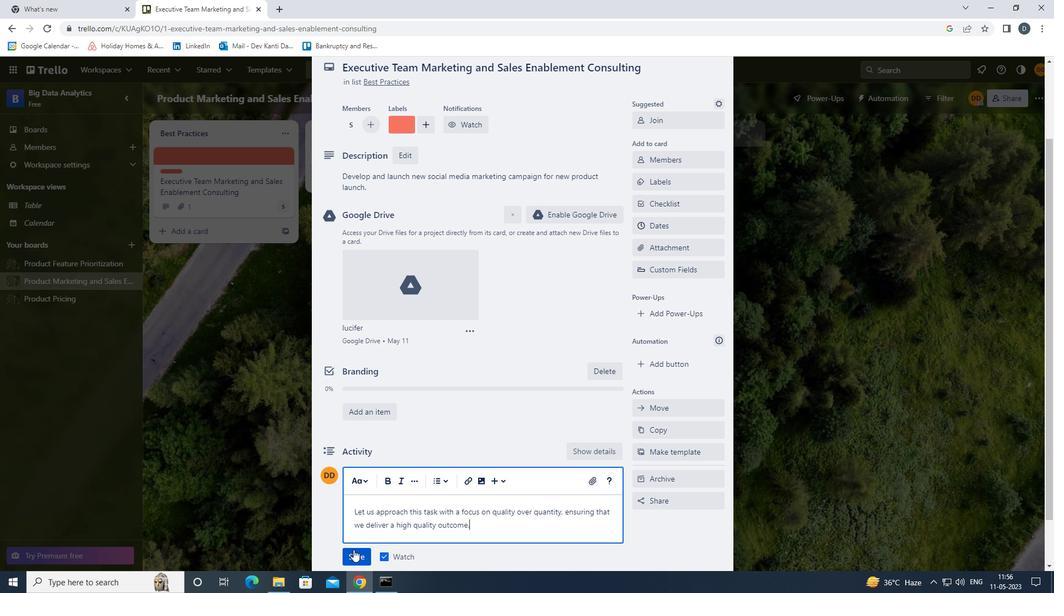 
Action: Mouse moved to (662, 222)
Screenshot: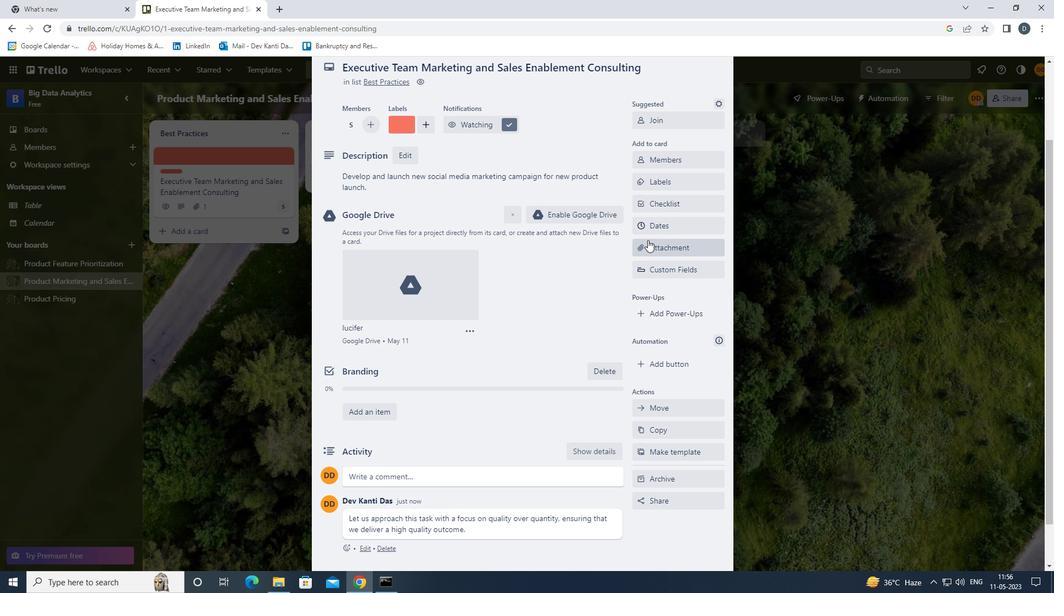
Action: Mouse pressed left at (662, 222)
Screenshot: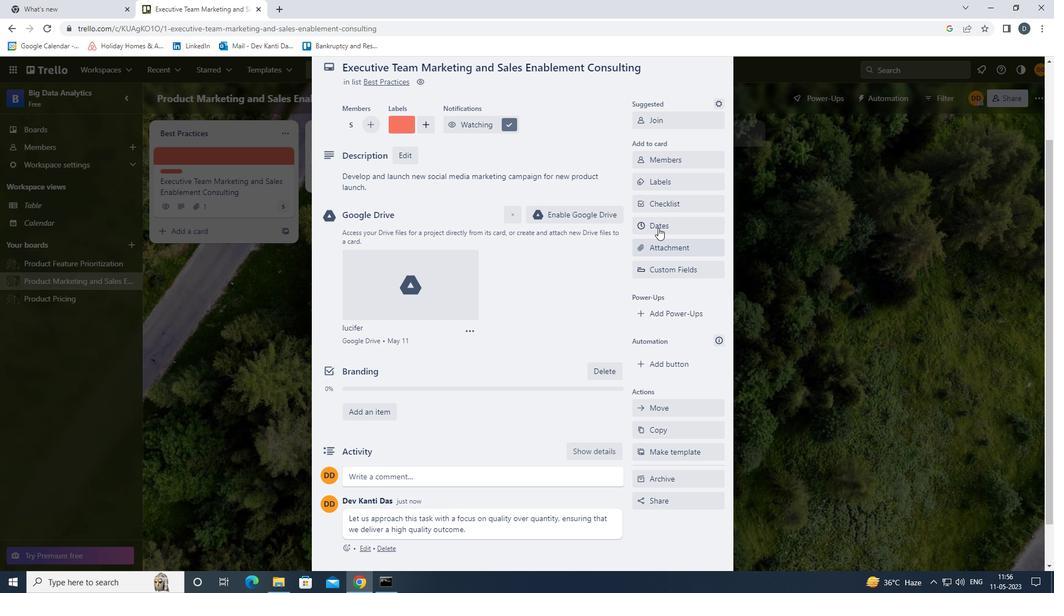 
Action: Mouse moved to (710, 173)
Screenshot: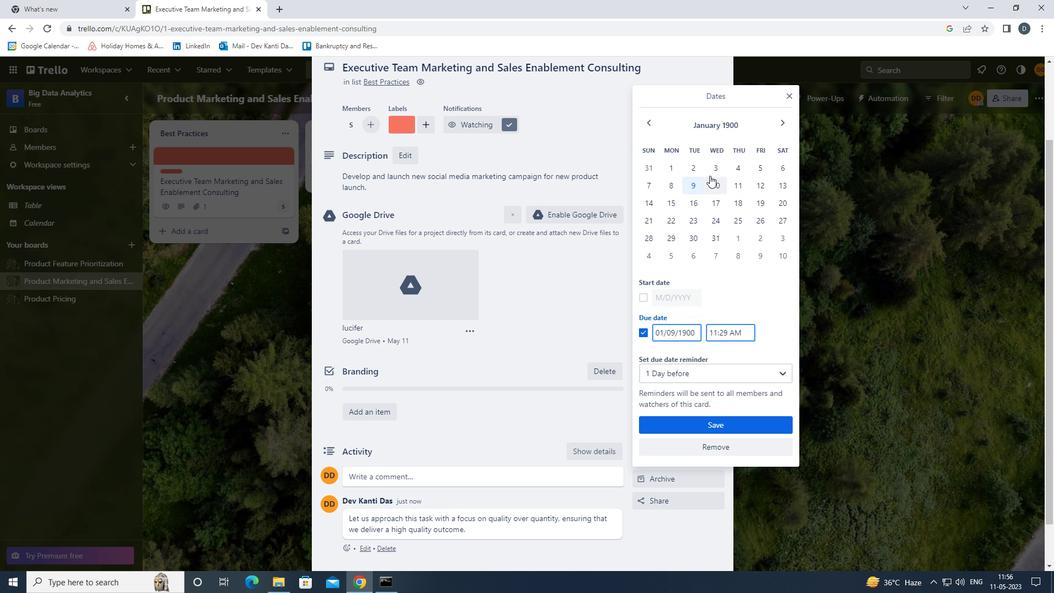 
Action: Mouse pressed left at (710, 173)
Screenshot: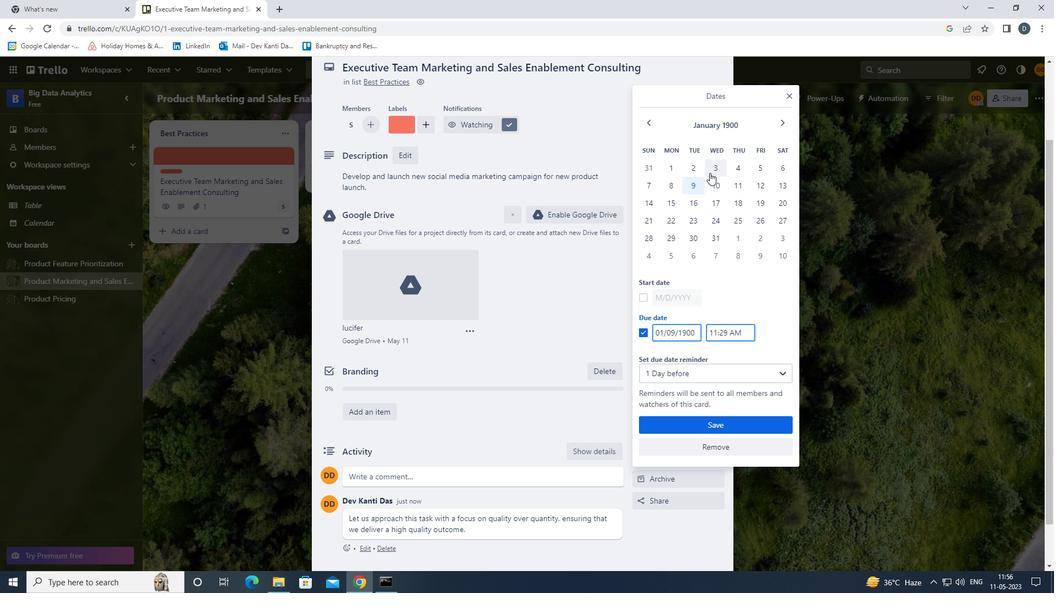 
Action: Mouse moved to (713, 181)
Screenshot: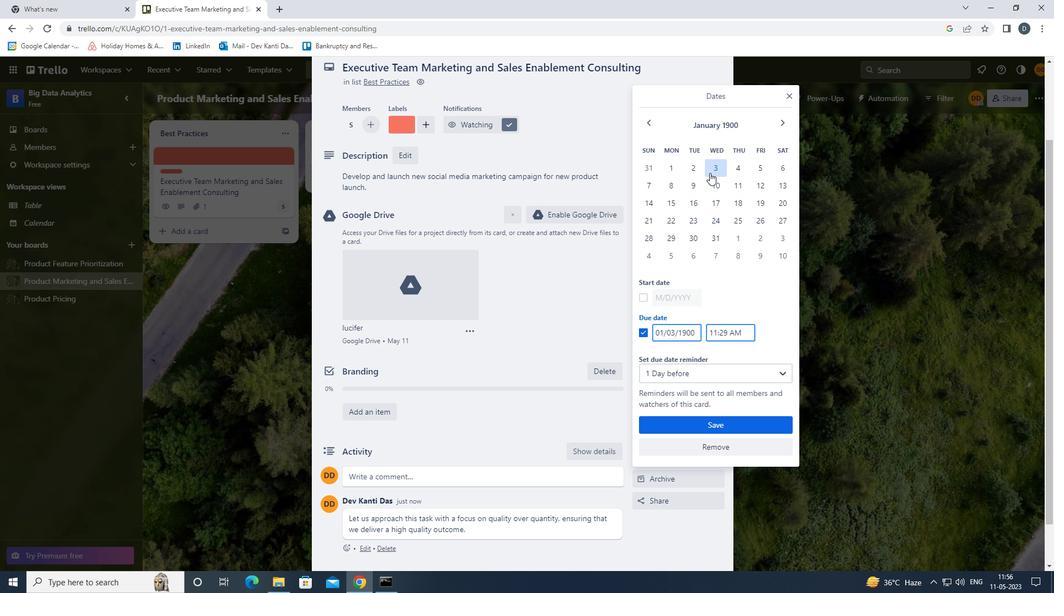
Action: Mouse pressed left at (713, 181)
Screenshot: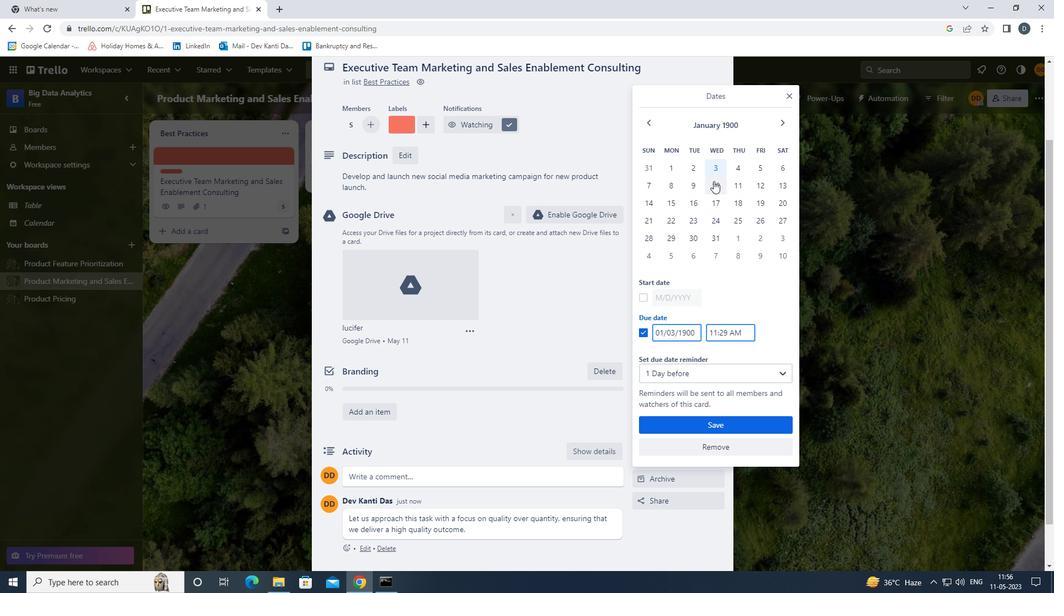 
Action: Mouse moved to (643, 300)
Screenshot: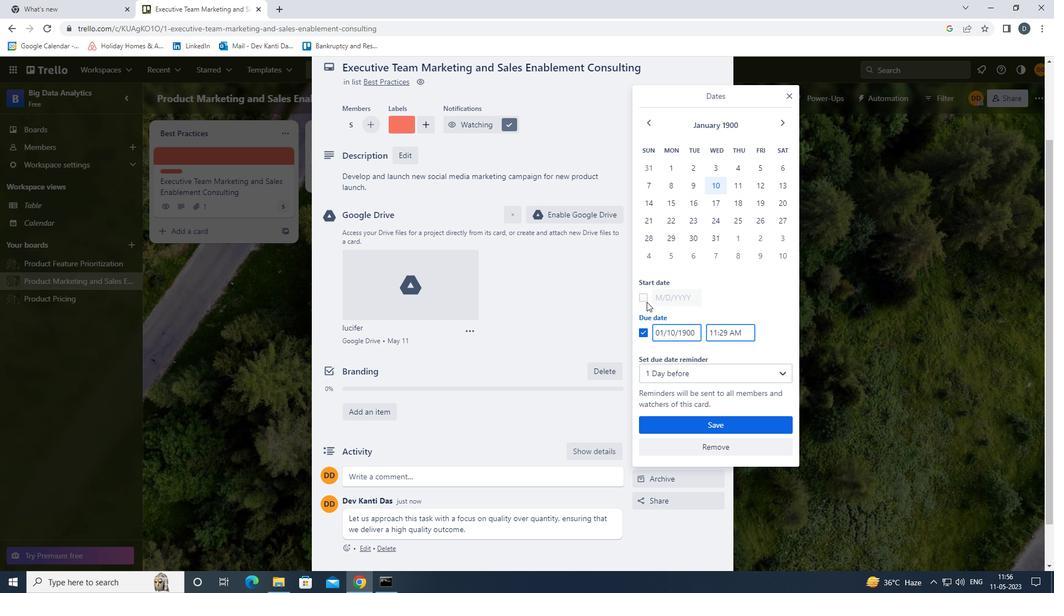 
Action: Mouse pressed left at (643, 300)
Screenshot: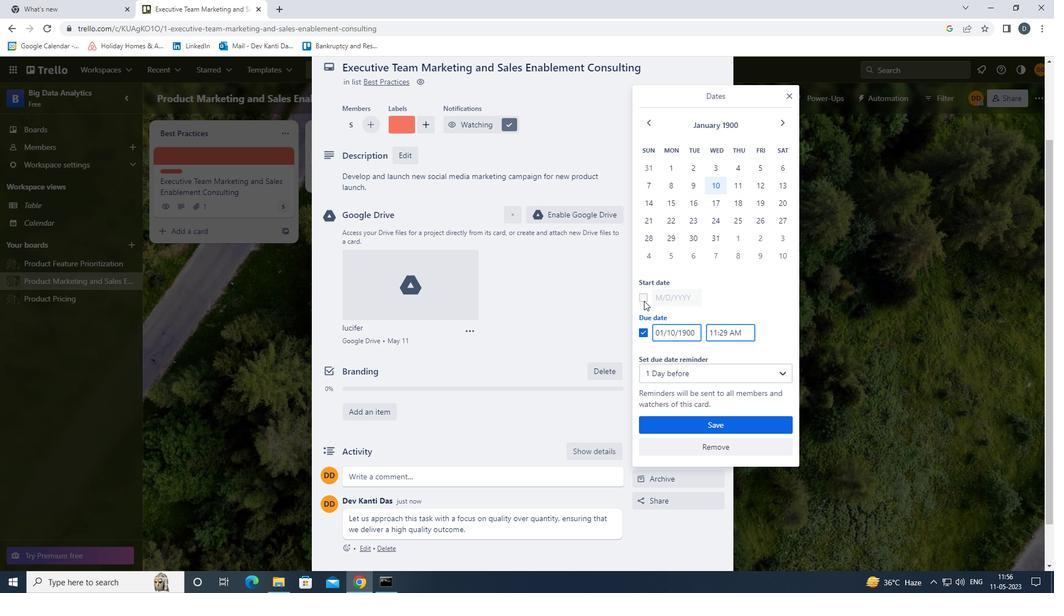 
Action: Mouse moved to (721, 162)
Screenshot: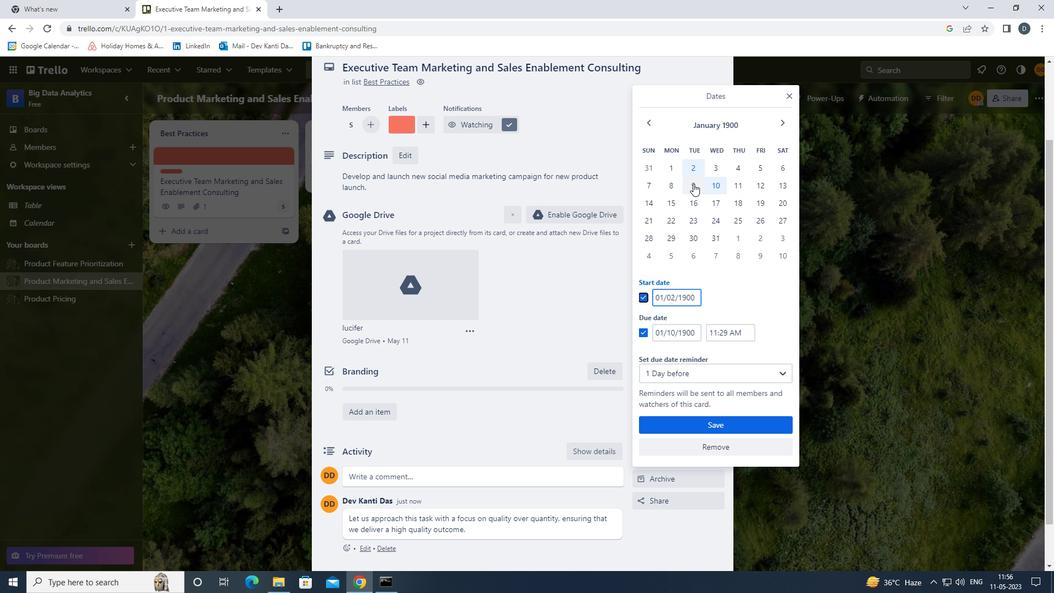 
Action: Mouse pressed left at (721, 162)
Screenshot: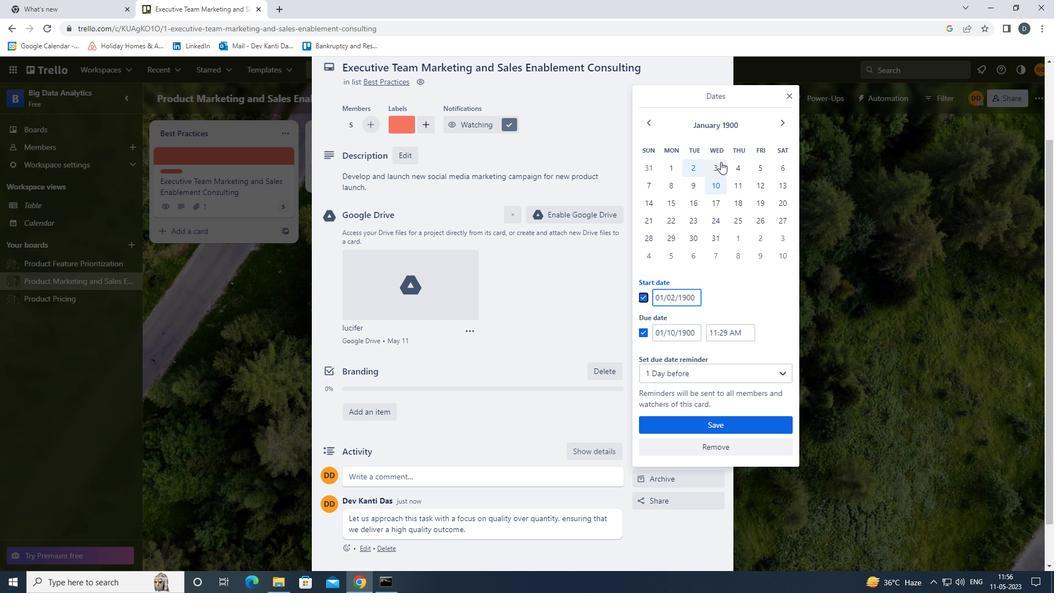 
Action: Mouse moved to (709, 421)
Screenshot: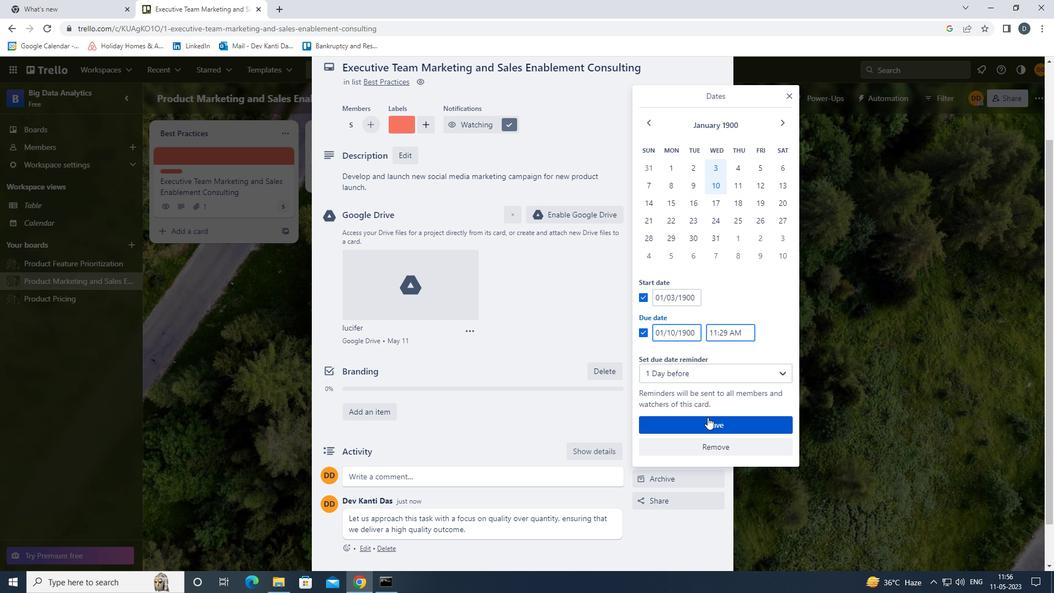 
Action: Mouse pressed left at (709, 421)
Screenshot: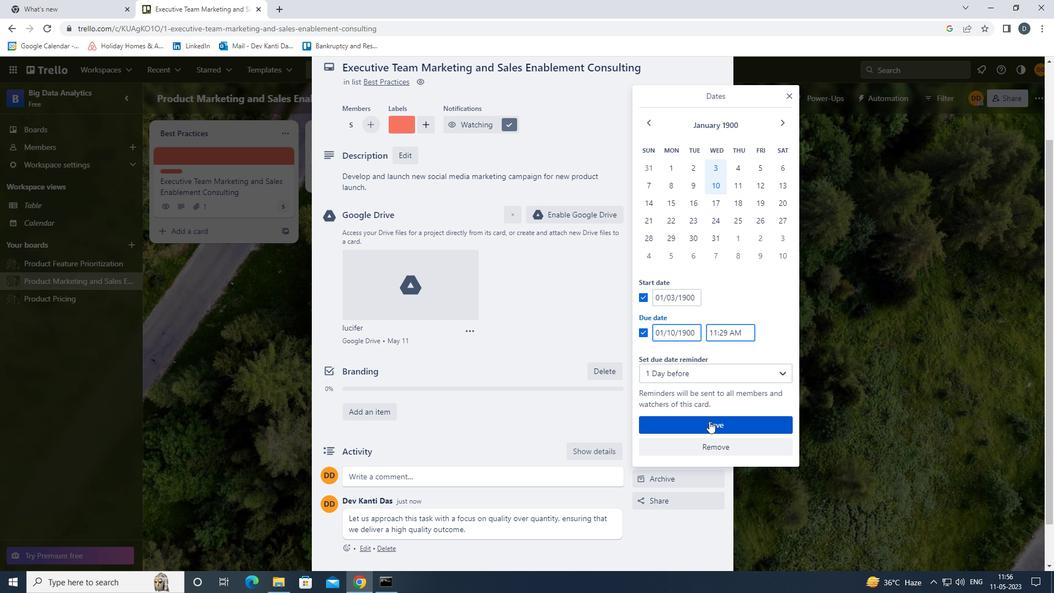 
Action: Mouse moved to (696, 377)
Screenshot: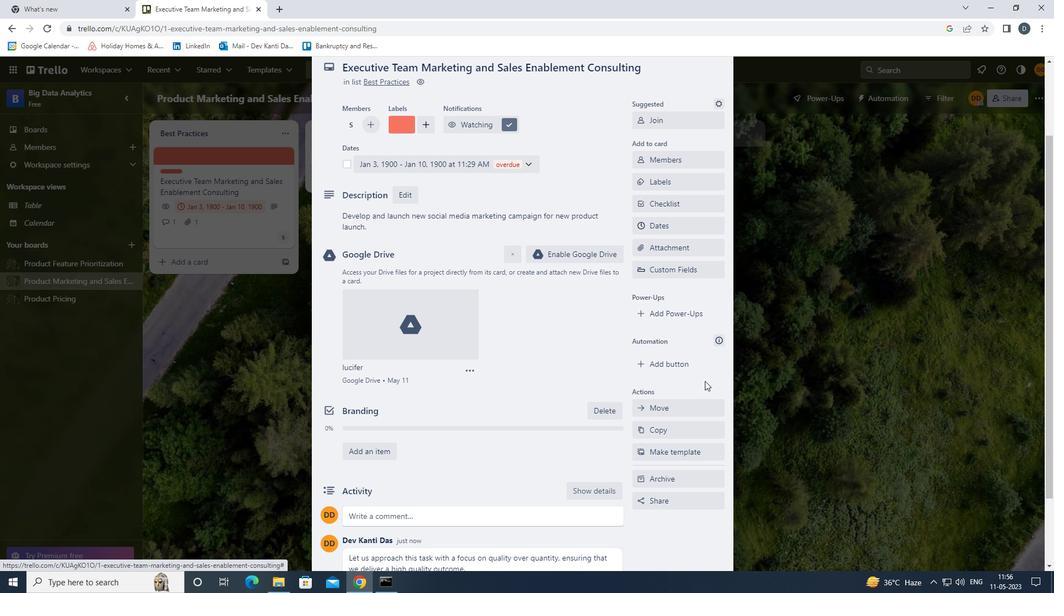
Action: Mouse scrolled (696, 378) with delta (0, 0)
Screenshot: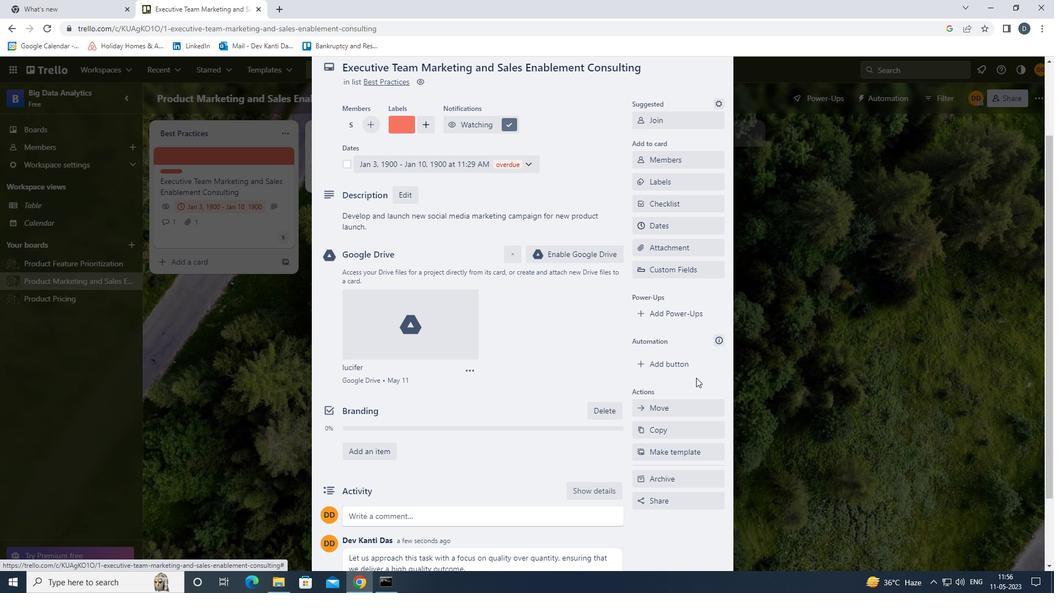 
Action: Mouse scrolled (696, 378) with delta (0, 0)
Screenshot: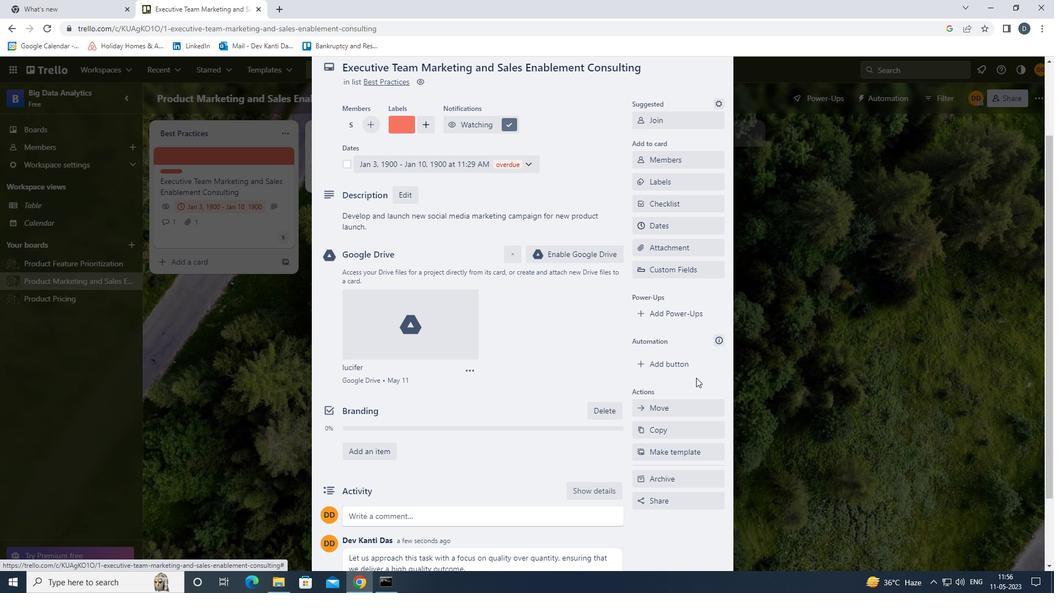 
Action: Mouse moved to (721, 98)
Screenshot: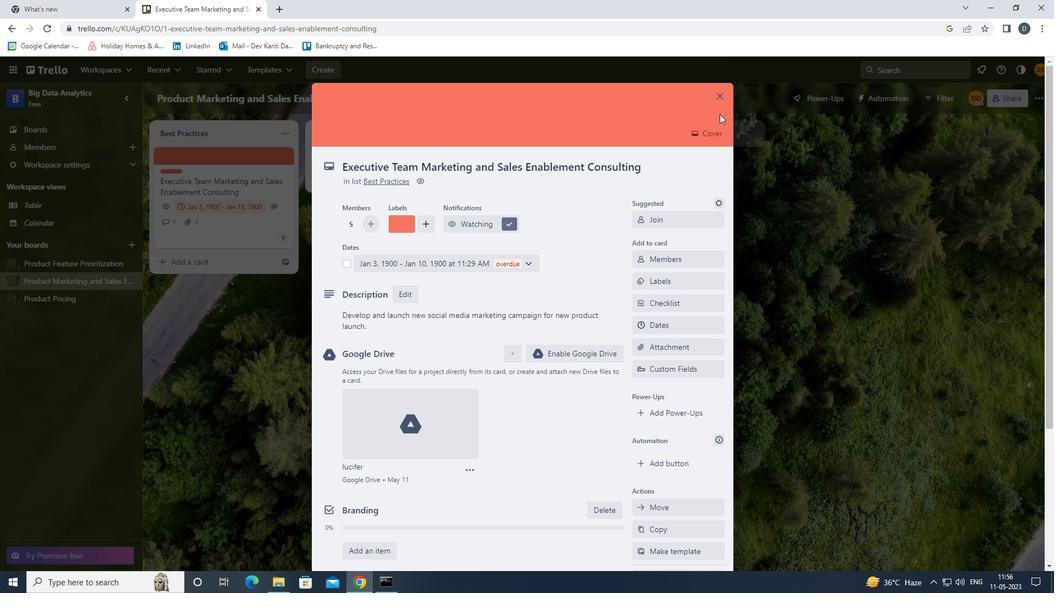 
Action: Mouse pressed left at (721, 98)
Screenshot: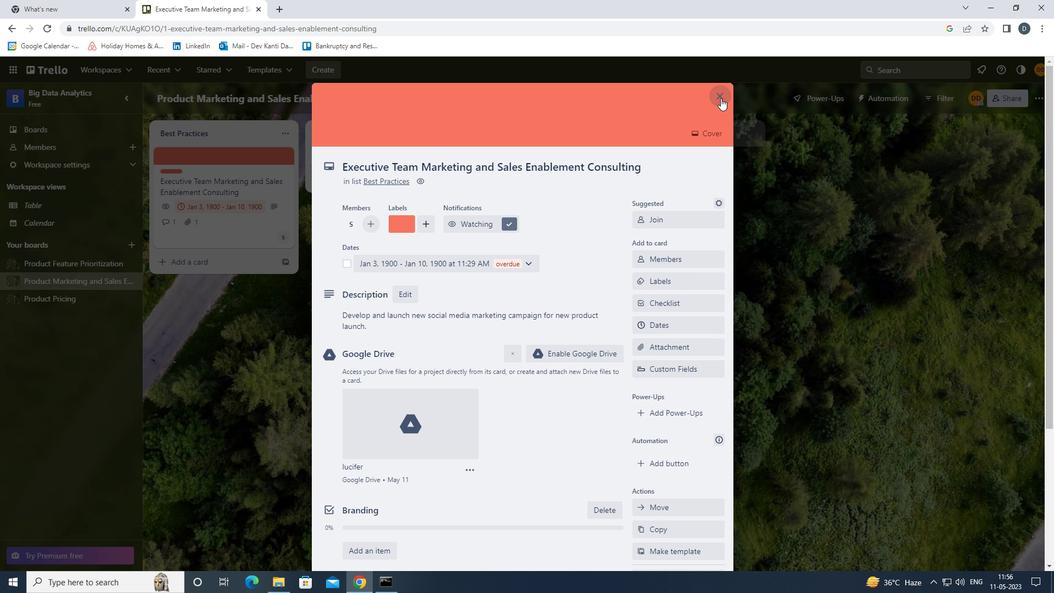 
Action: Mouse moved to (721, 237)
Screenshot: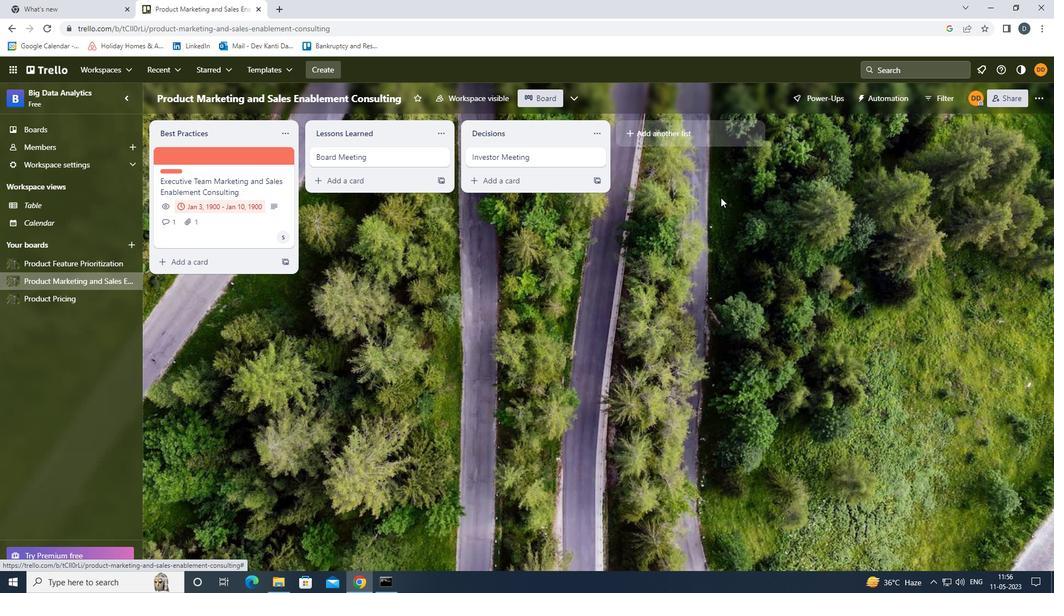 
Action: Mouse pressed left at (721, 237)
Screenshot: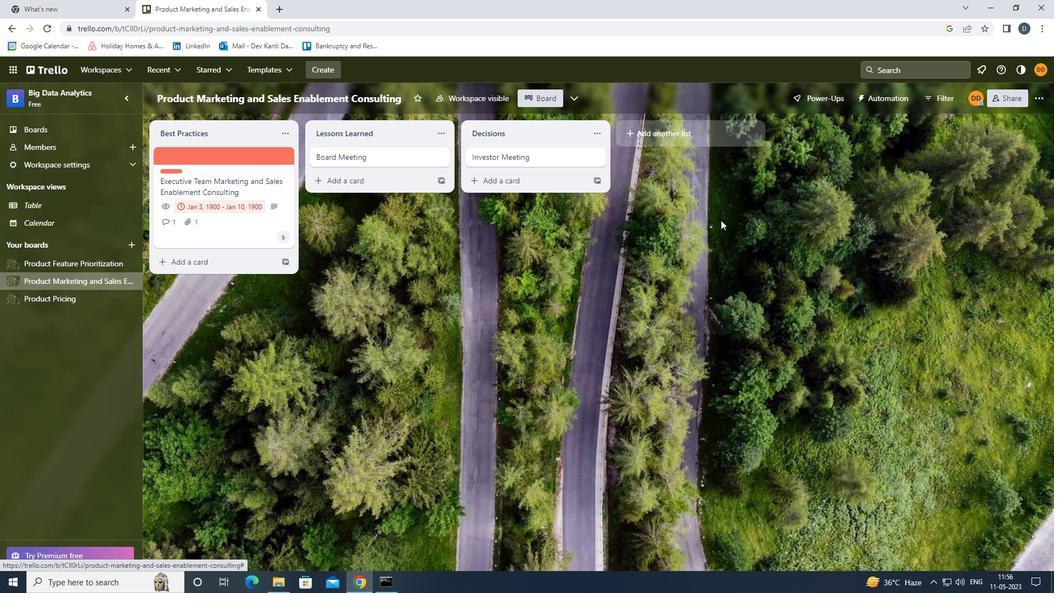 
